 Task: Open Card Team Performance Review in Board Email A/B Testing to Workspace Full-stack Development and add a team member Softage.1@softage.net, a label Purple, a checklist Landing Page, an attachment from your onedrive, a color Purple and finally, add a card description 'Plan and execute company team-building conference with team-building exercises' and a comment 'Attention to detail is critical for this task, so let us make sure we do not miss anything important.'. Add a start date 'Jan 05, 1900' with a due date 'Jan 12, 1900'
Action: Mouse moved to (57, 362)
Screenshot: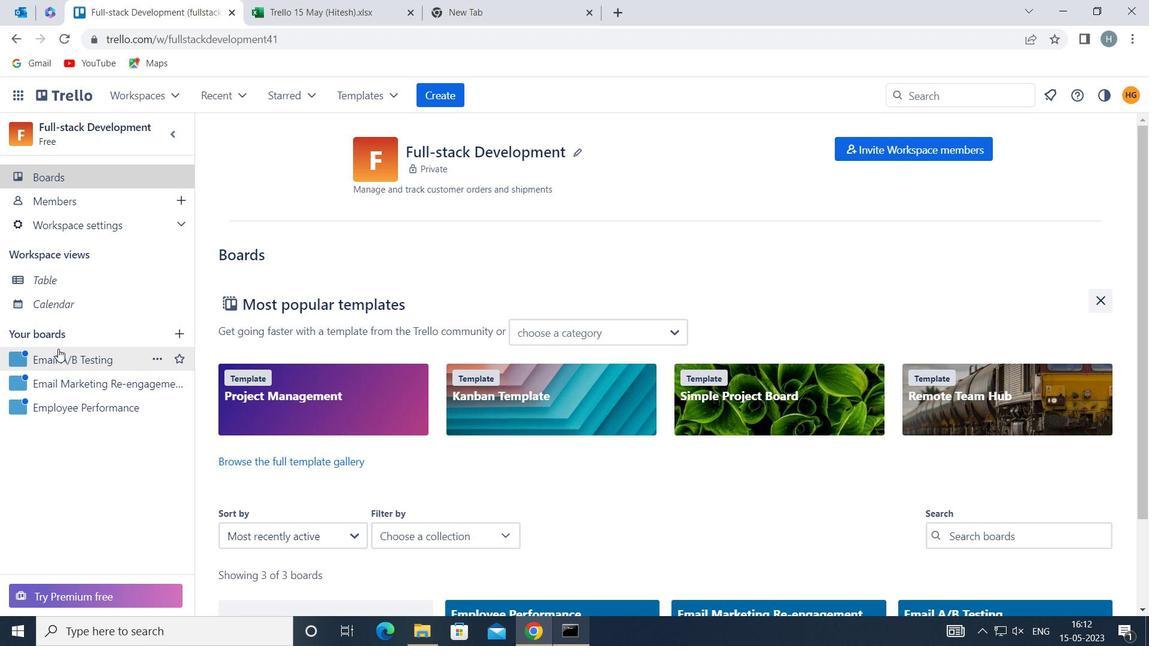 
Action: Mouse pressed left at (57, 362)
Screenshot: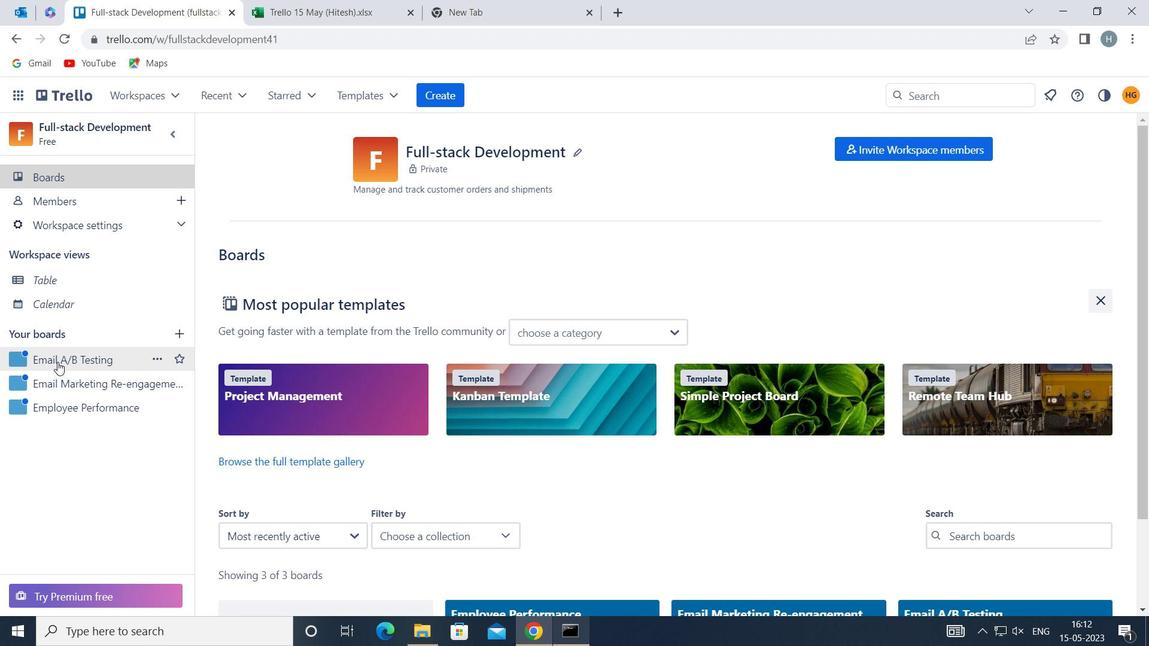 
Action: Mouse moved to (492, 214)
Screenshot: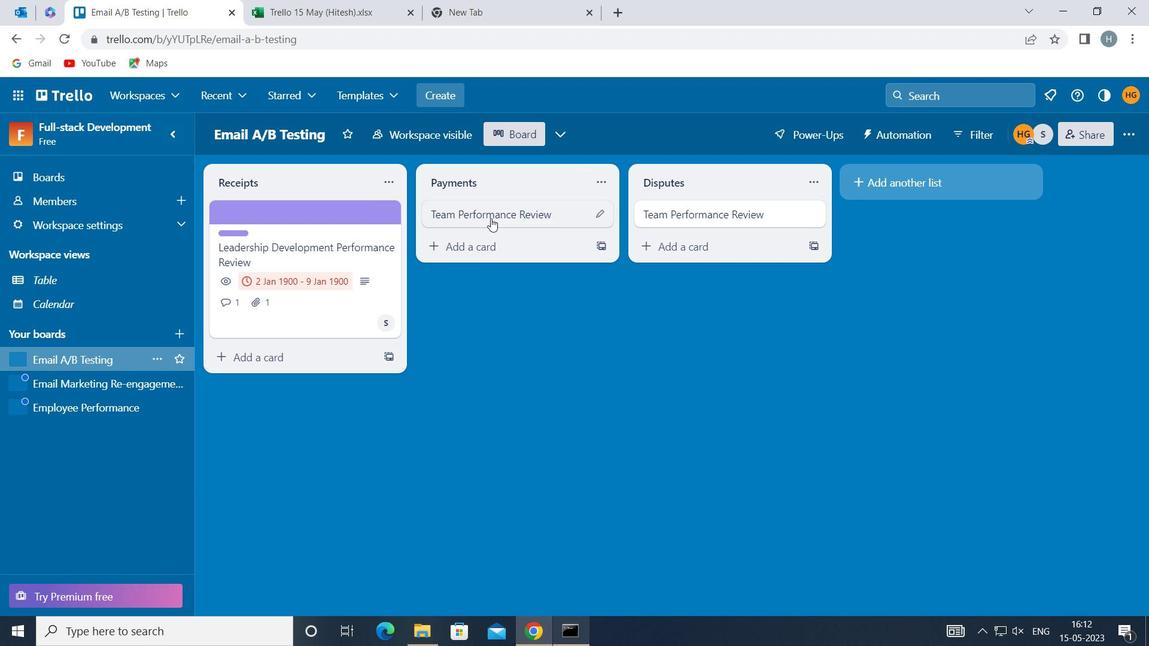 
Action: Mouse pressed left at (492, 214)
Screenshot: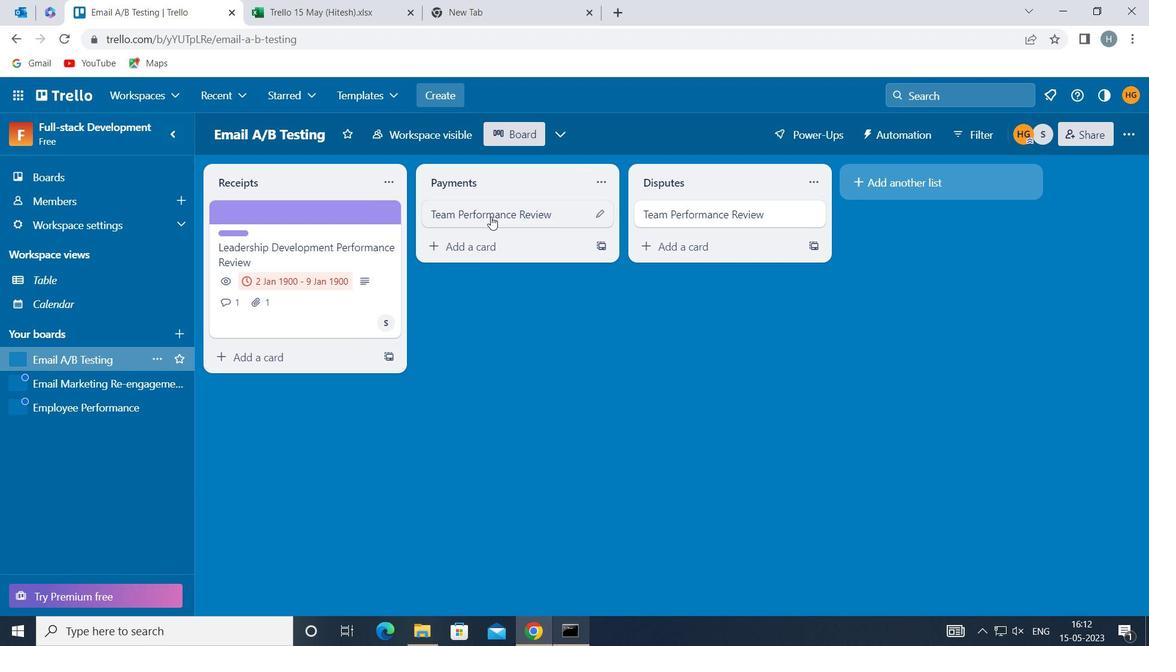 
Action: Mouse moved to (771, 269)
Screenshot: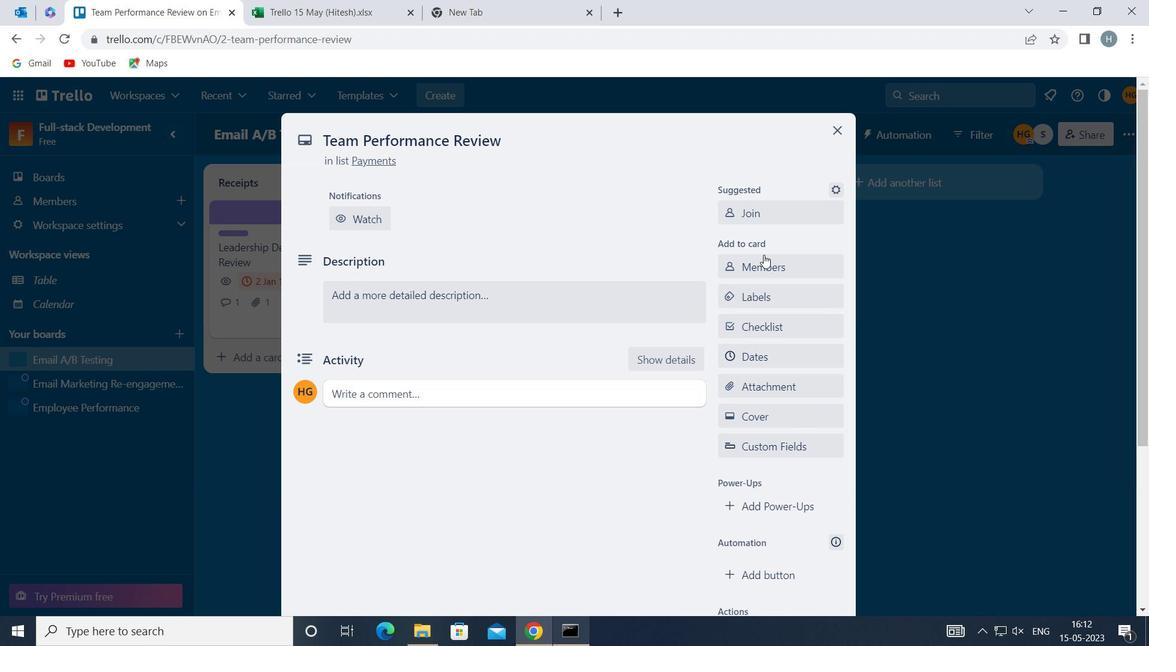 
Action: Mouse pressed left at (771, 269)
Screenshot: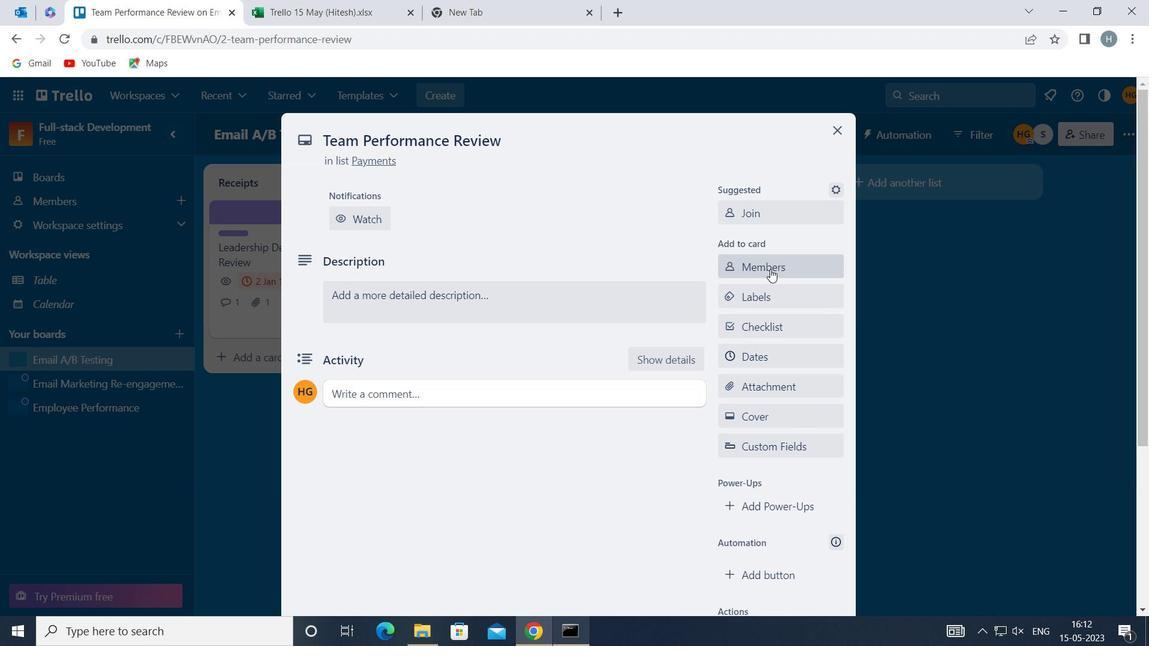 
Action: Mouse moved to (771, 270)
Screenshot: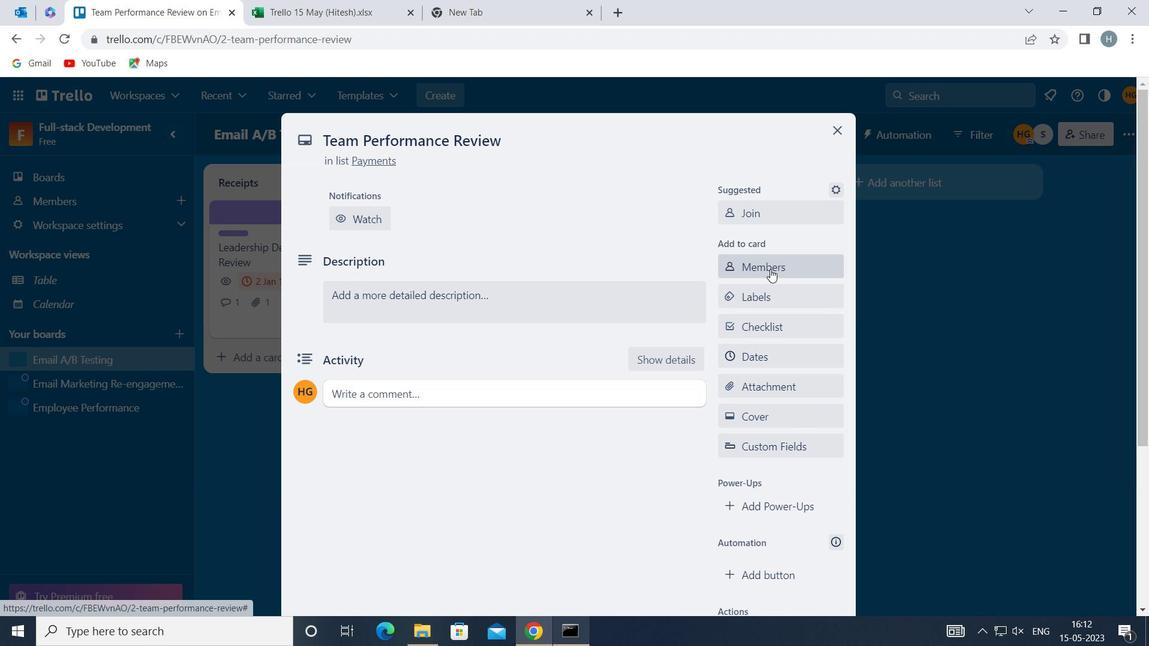 
Action: Key pressed softage
Screenshot: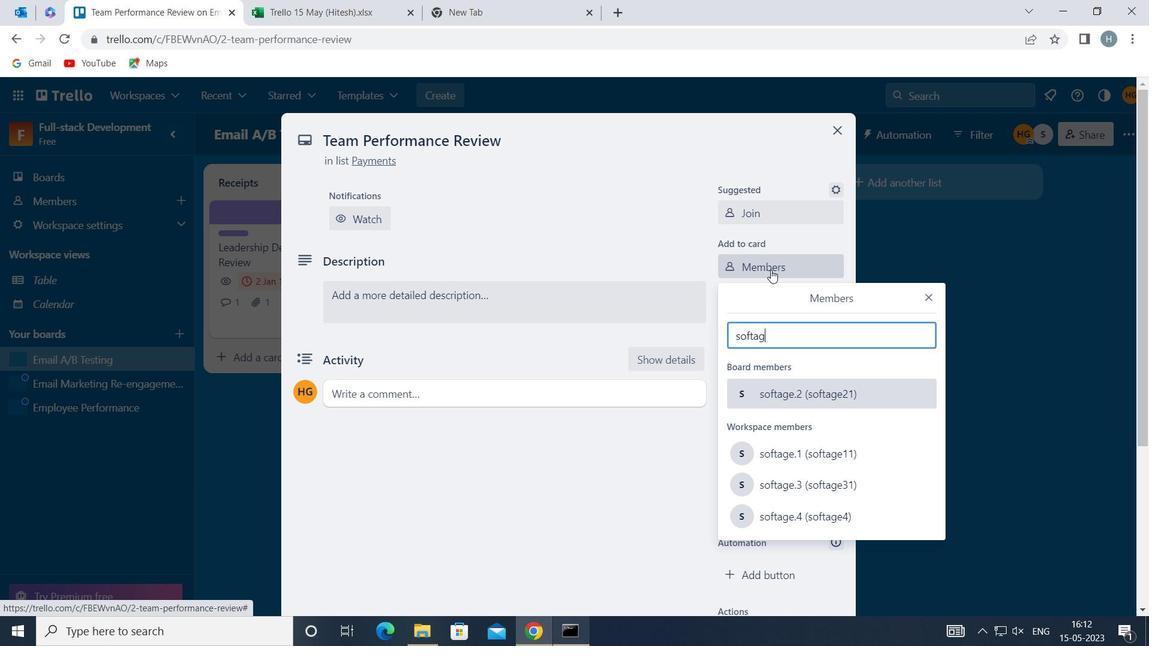 
Action: Mouse moved to (796, 449)
Screenshot: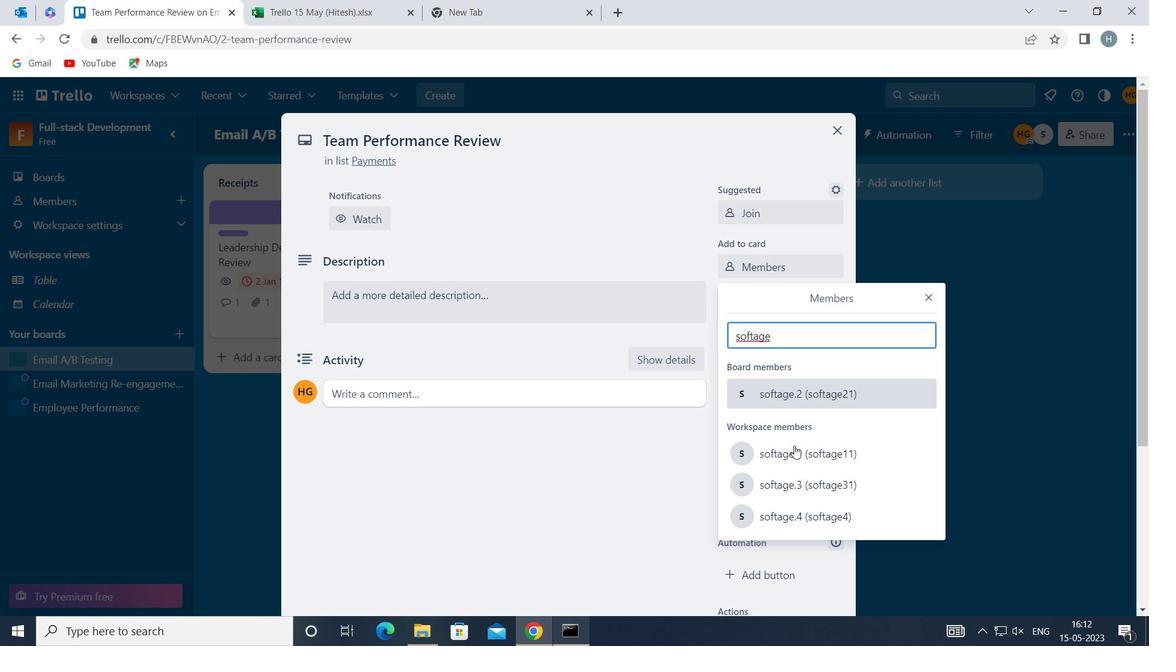 
Action: Mouse pressed left at (796, 449)
Screenshot: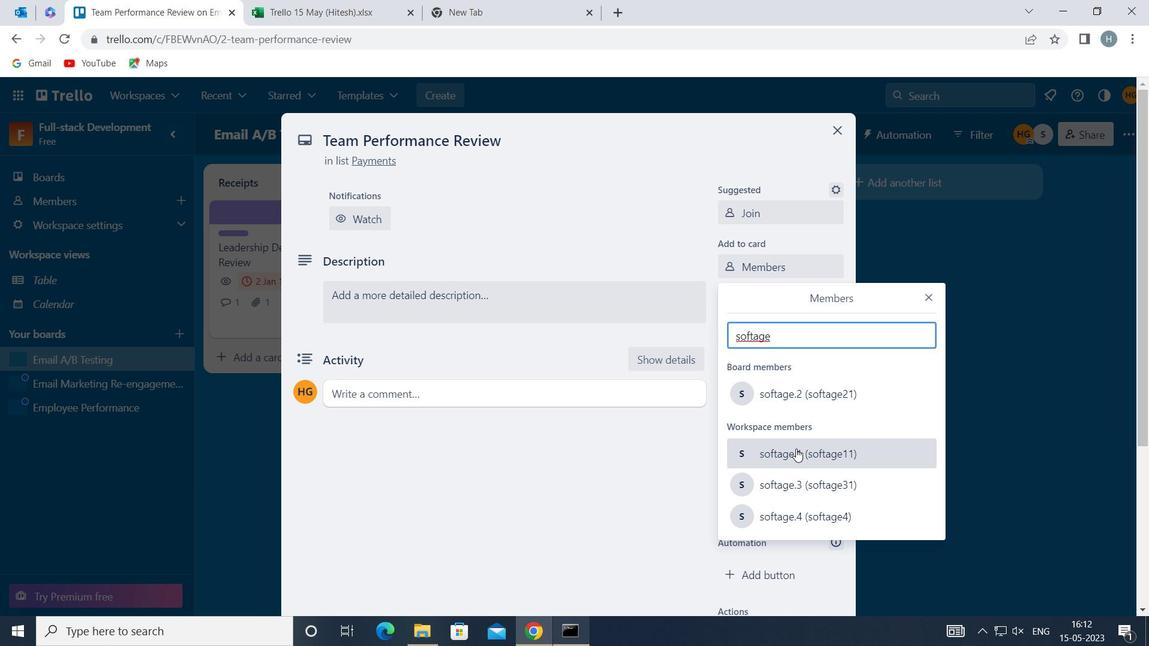 
Action: Mouse moved to (928, 295)
Screenshot: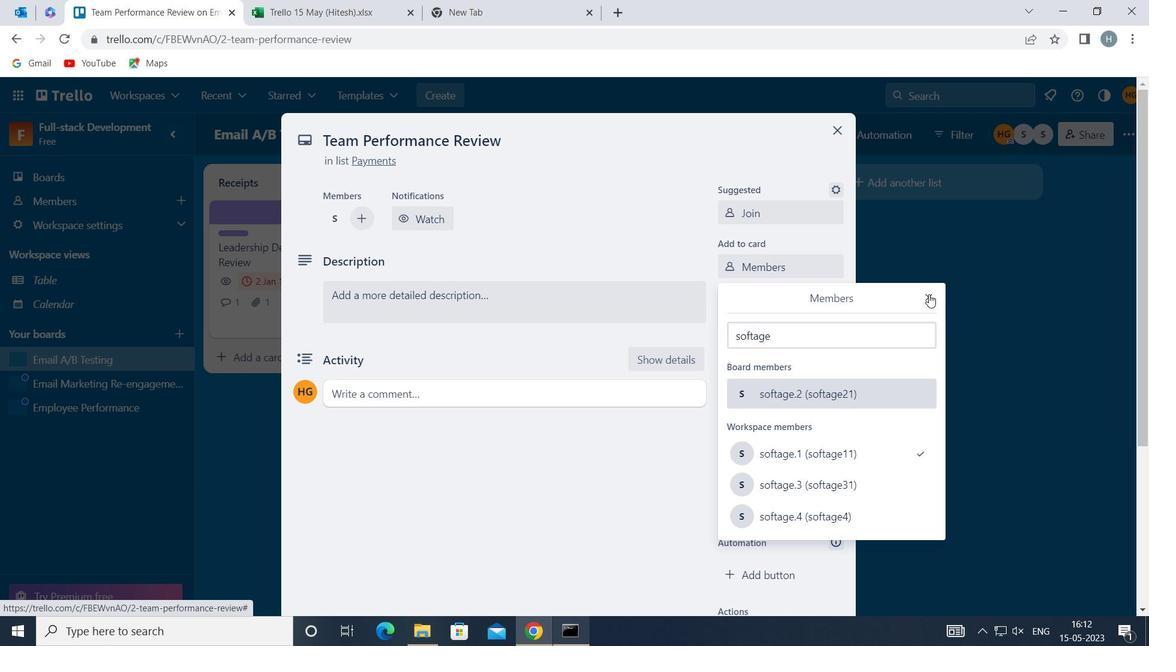 
Action: Mouse pressed left at (928, 295)
Screenshot: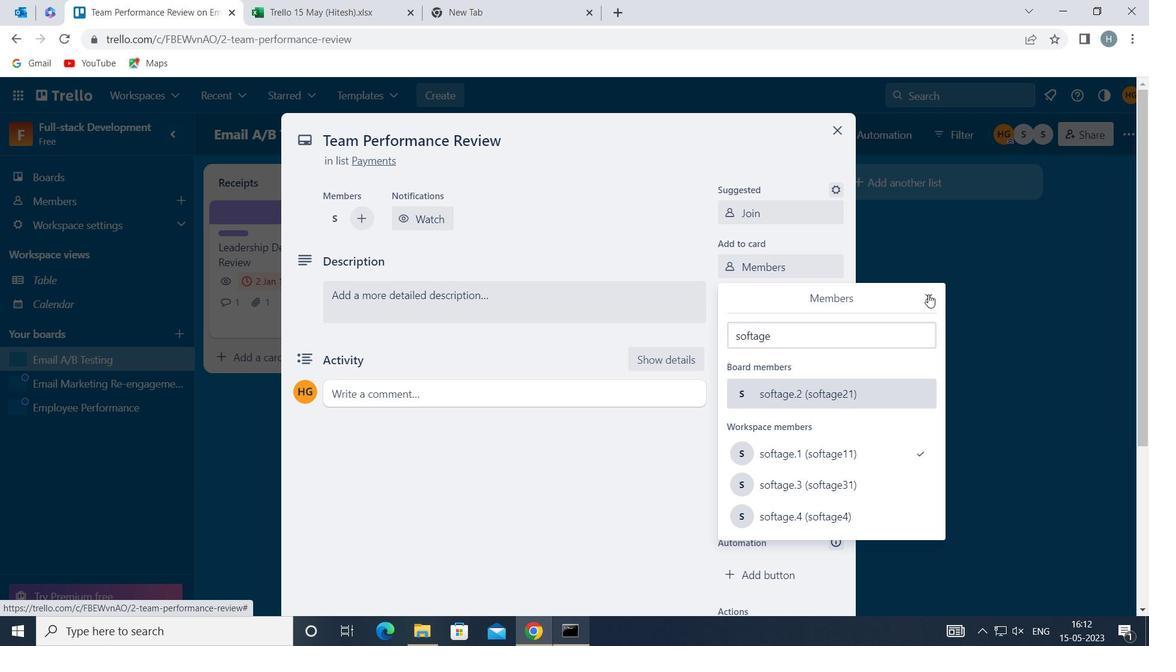 
Action: Mouse moved to (789, 290)
Screenshot: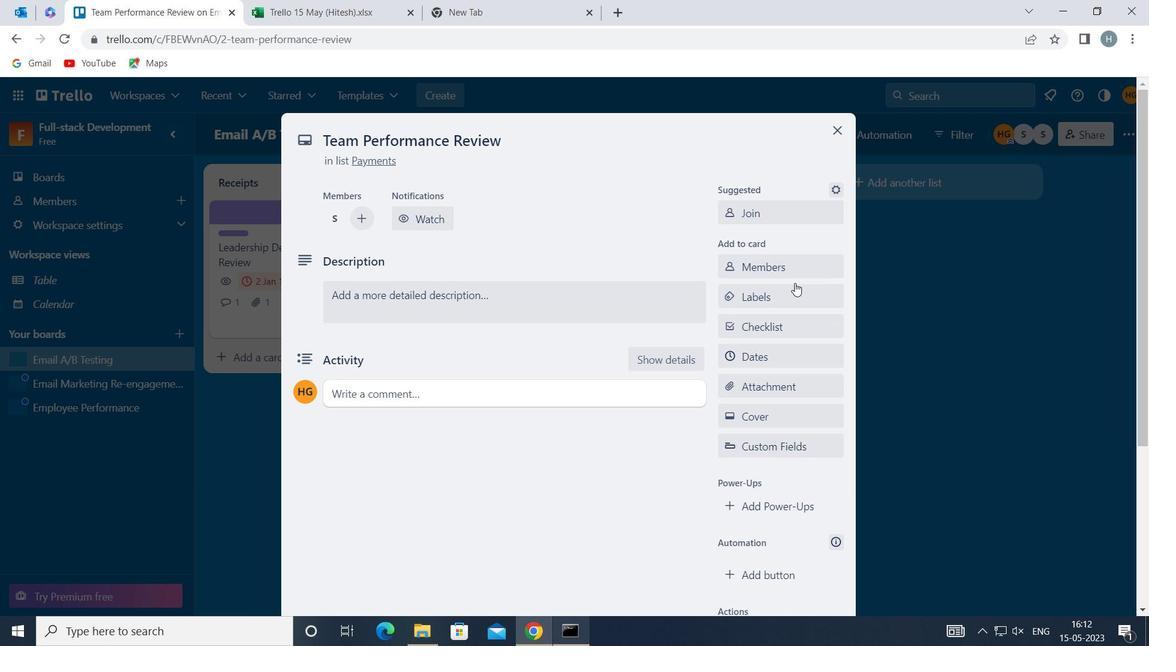 
Action: Mouse pressed left at (789, 290)
Screenshot: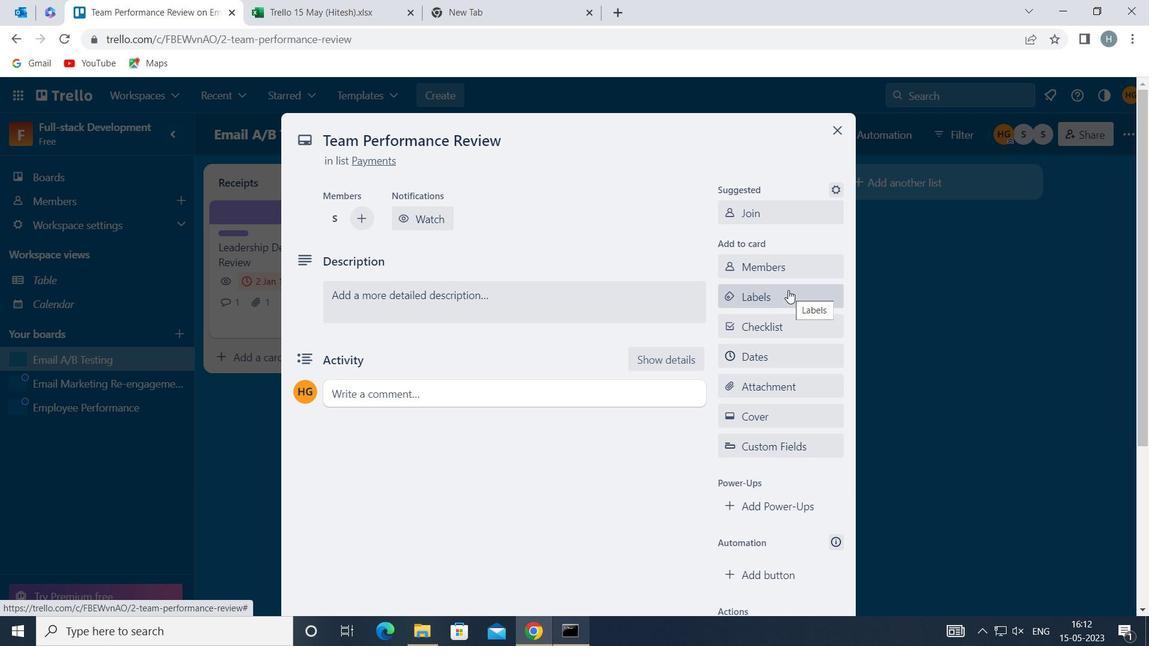 
Action: Mouse moved to (806, 321)
Screenshot: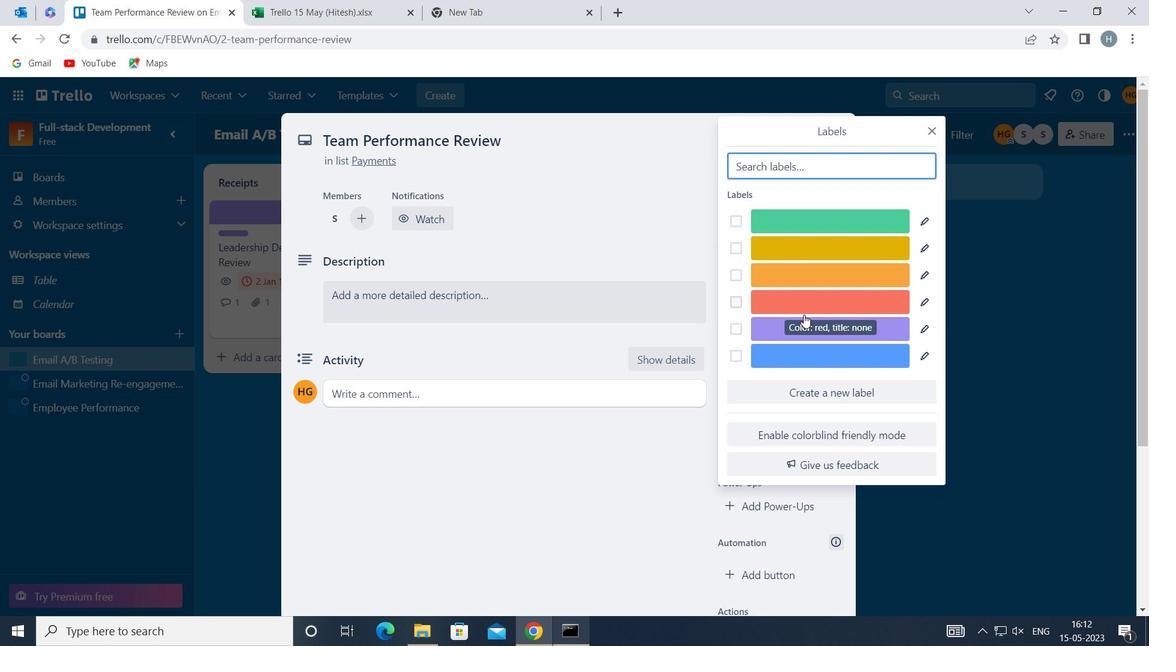 
Action: Mouse pressed left at (806, 321)
Screenshot: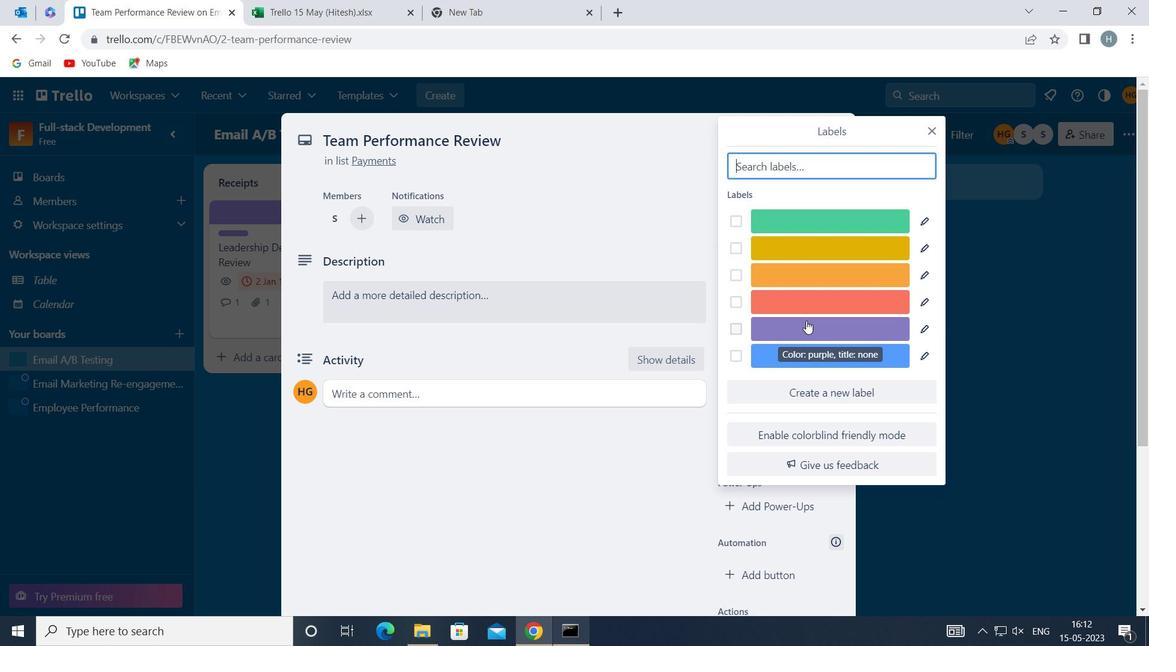 
Action: Mouse moved to (933, 129)
Screenshot: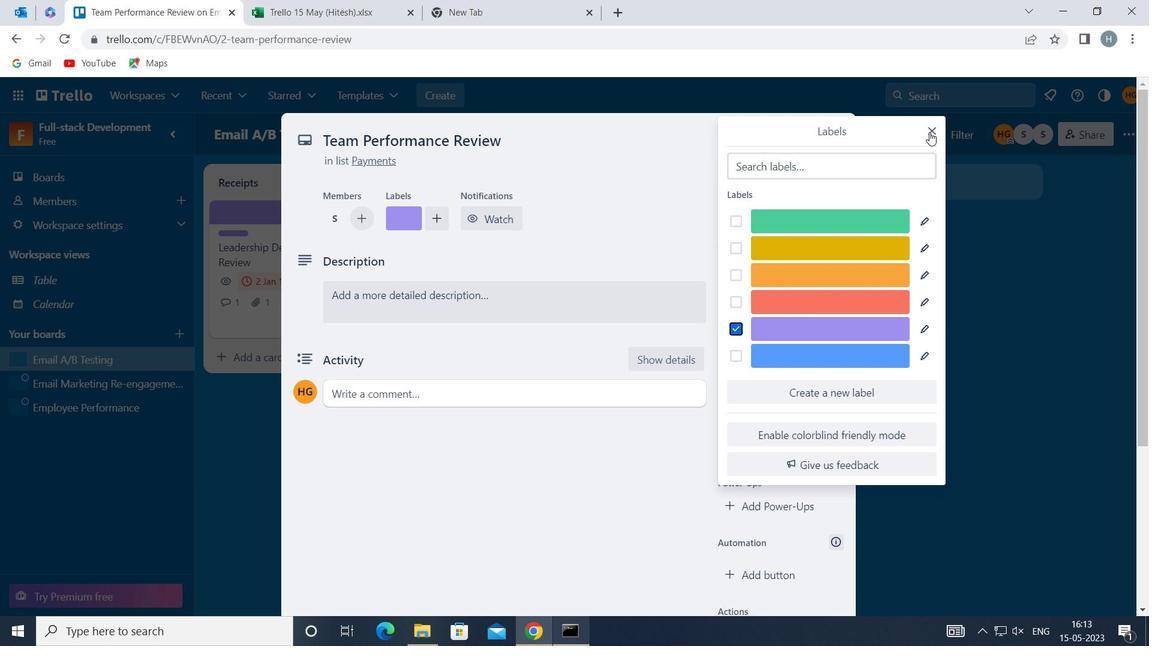 
Action: Mouse pressed left at (933, 129)
Screenshot: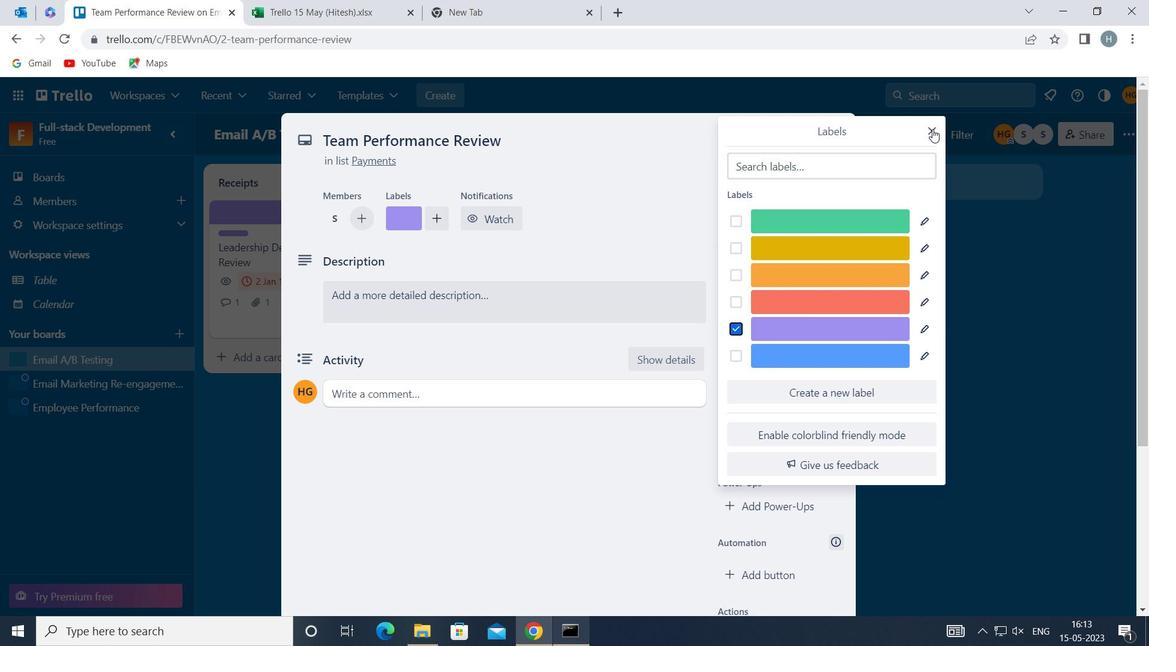 
Action: Mouse moved to (774, 323)
Screenshot: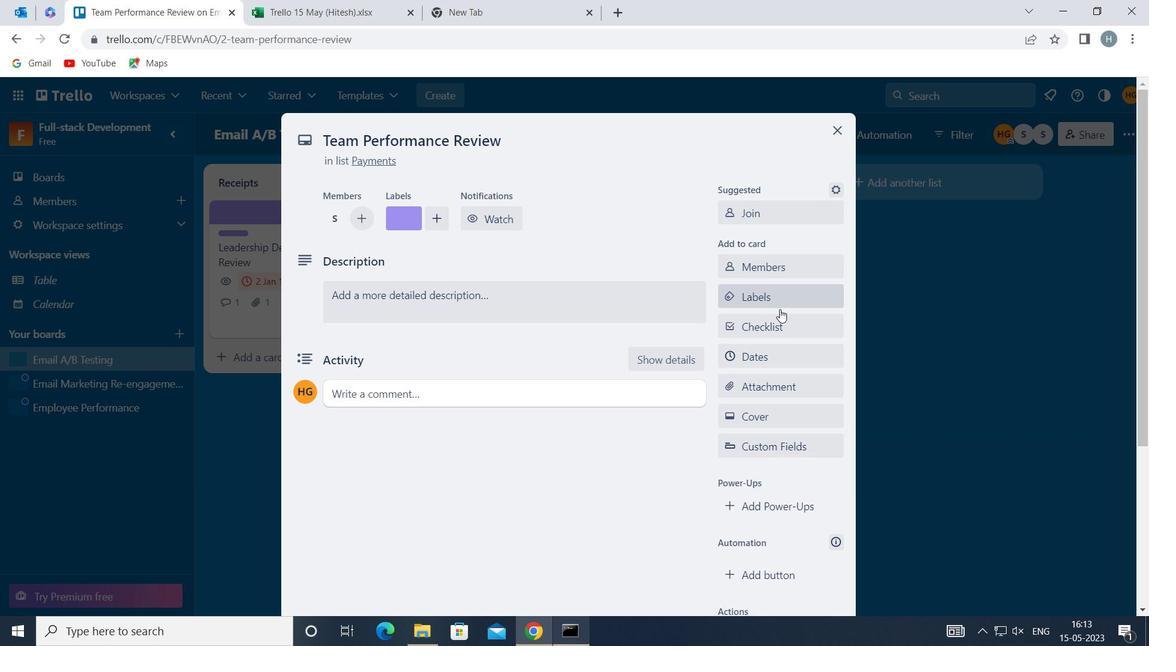 
Action: Mouse pressed left at (774, 323)
Screenshot: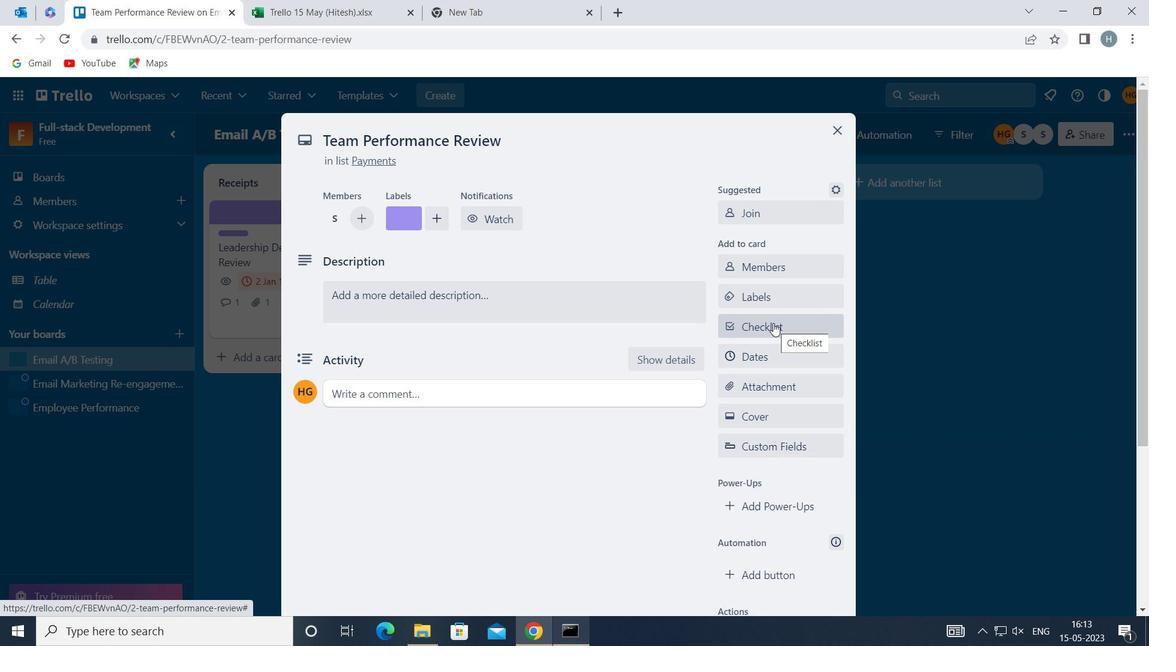 
Action: Mouse moved to (767, 325)
Screenshot: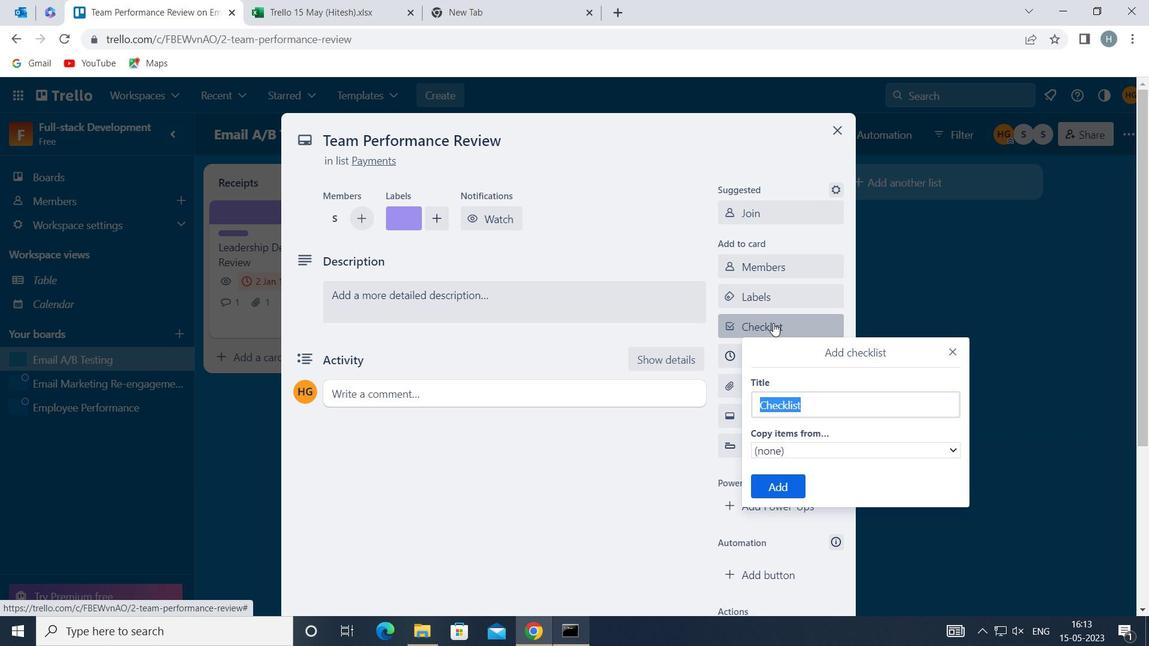 
Action: Key pressed <Key.shift>LANDING<Key.space><Key.shift_r>PAGE
Screenshot: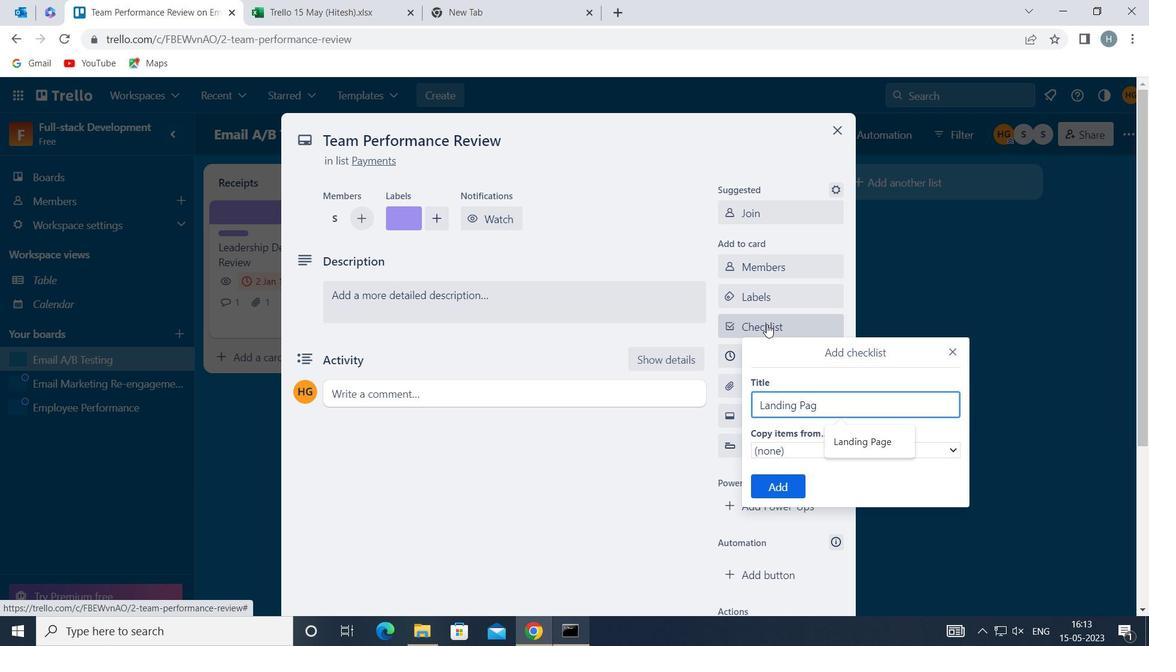 
Action: Mouse moved to (781, 485)
Screenshot: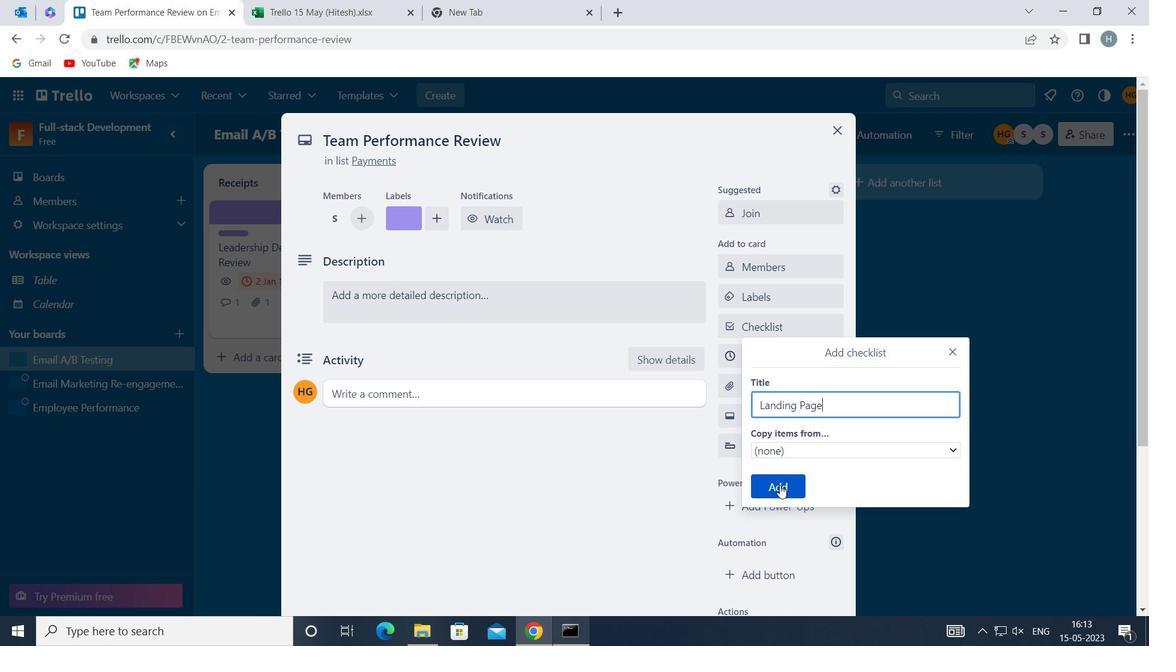 
Action: Mouse pressed left at (781, 485)
Screenshot: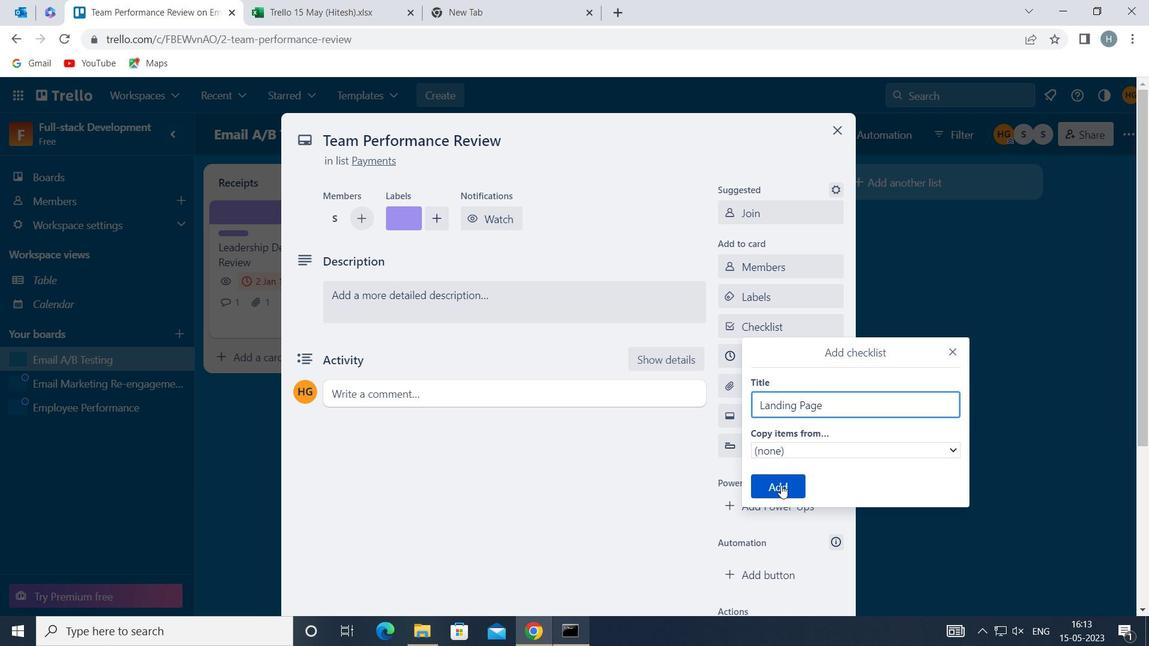 
Action: Mouse moved to (810, 386)
Screenshot: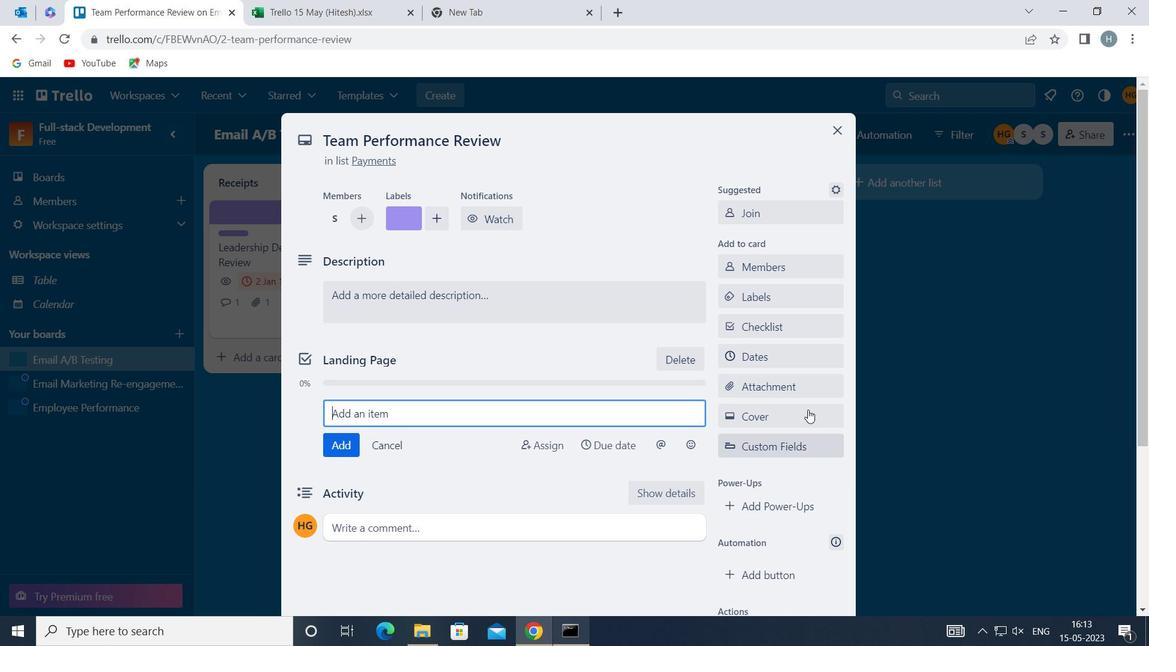 
Action: Mouse pressed left at (810, 386)
Screenshot: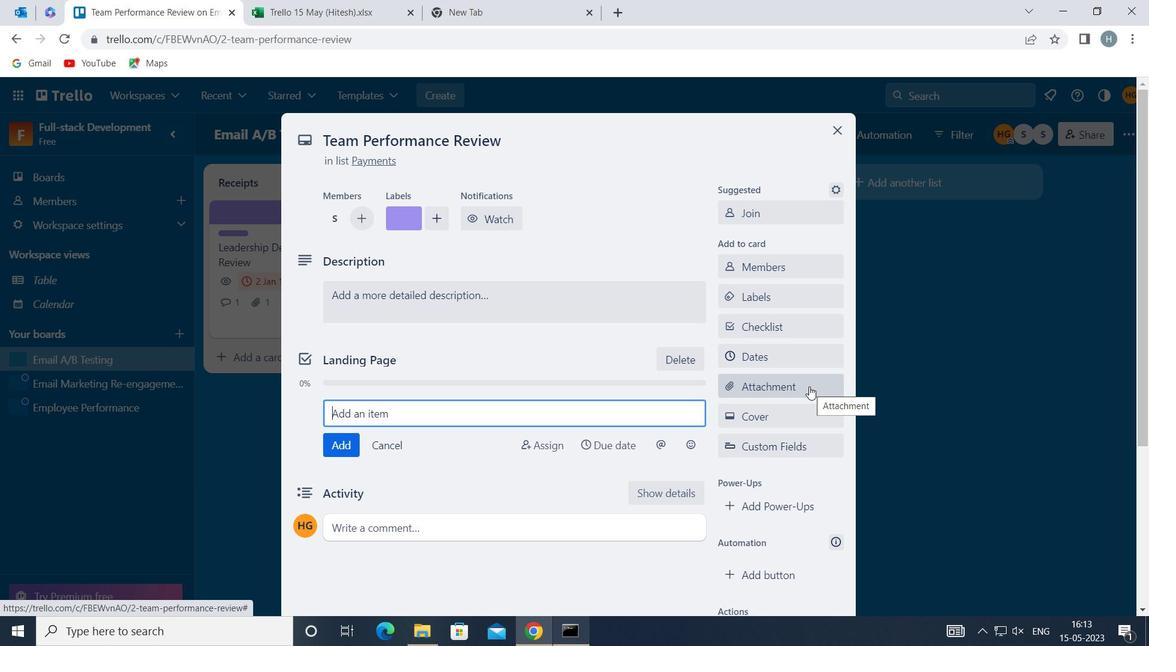 
Action: Mouse moved to (824, 287)
Screenshot: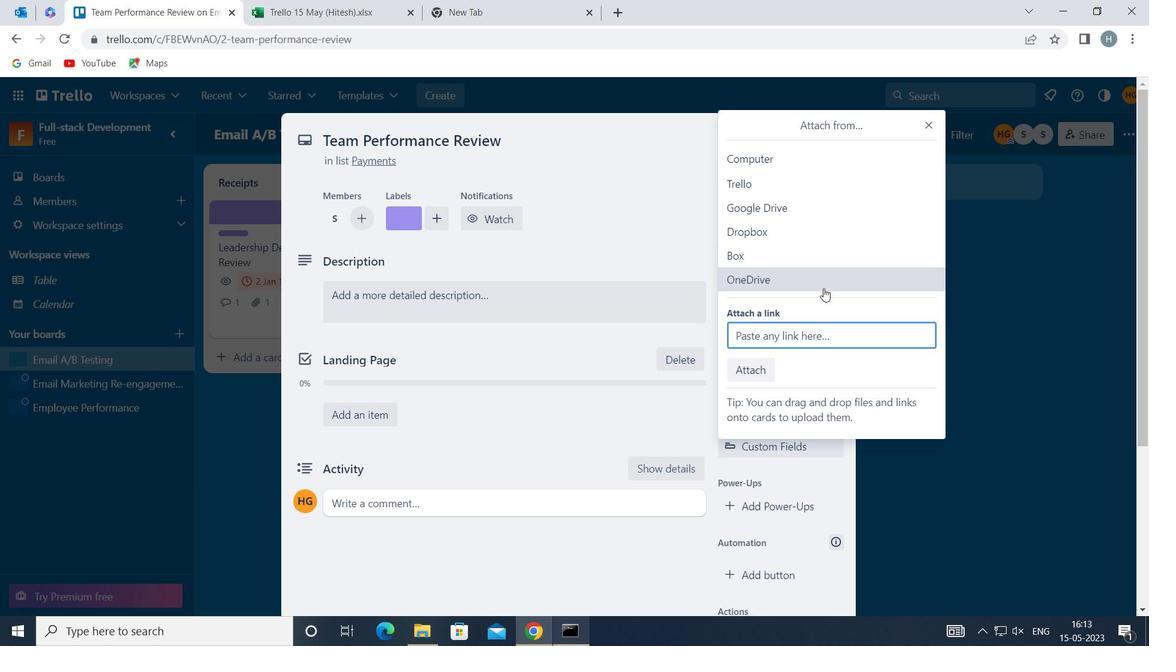 
Action: Mouse pressed left at (824, 287)
Screenshot: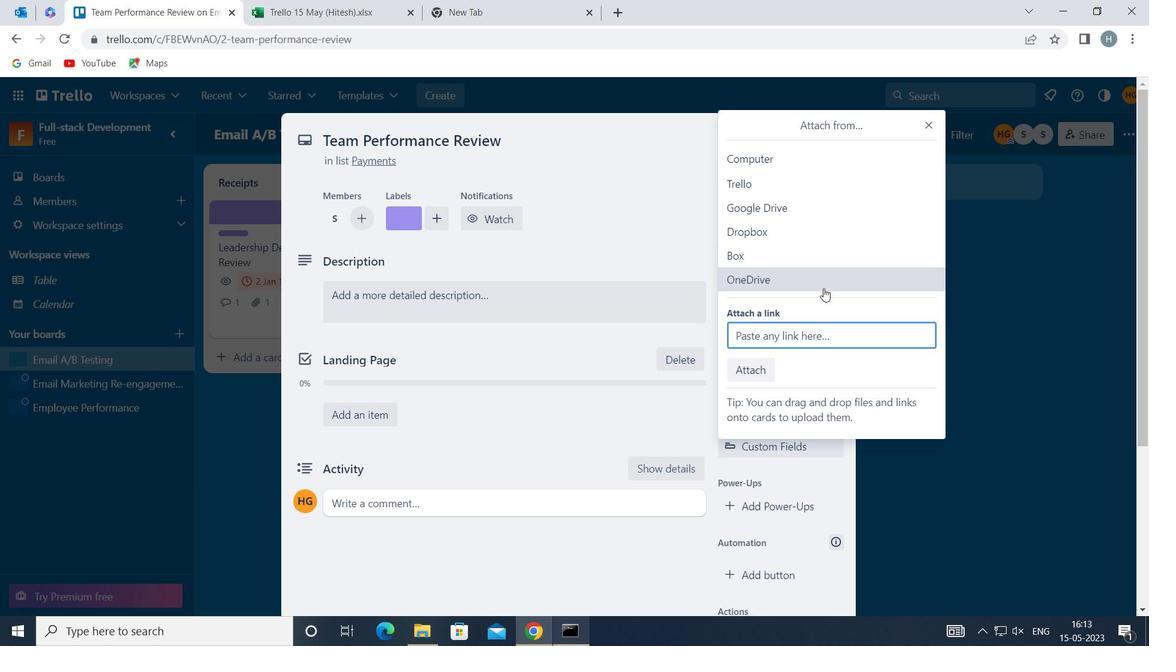 
Action: Mouse moved to (613, 204)
Screenshot: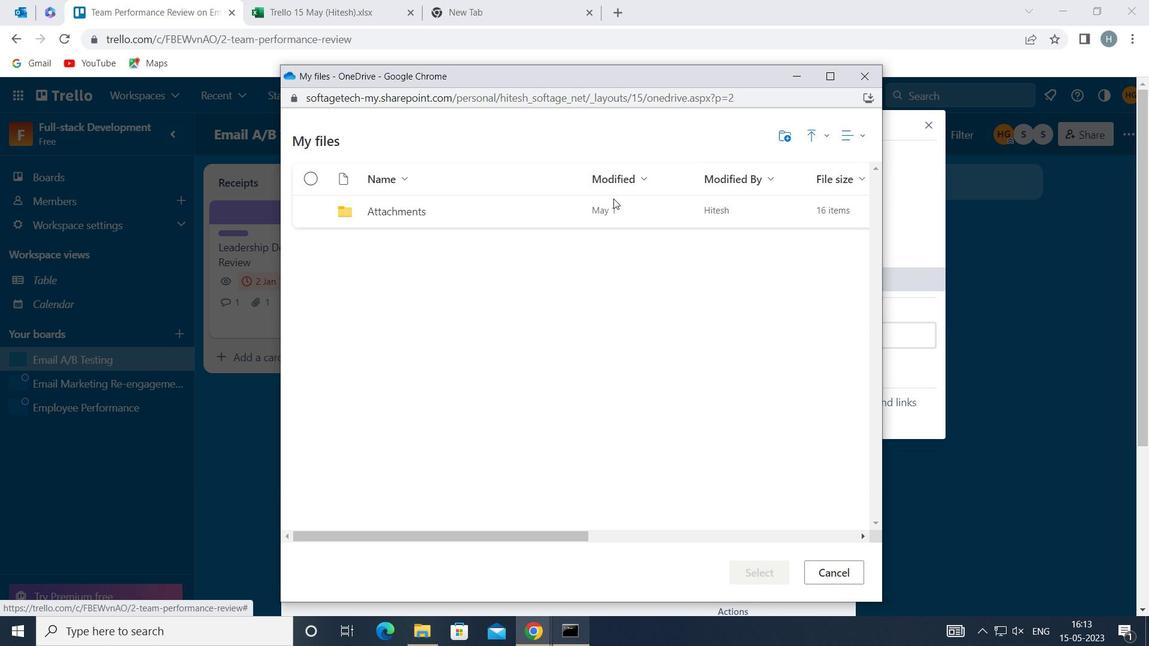 
Action: Mouse pressed left at (613, 204)
Screenshot: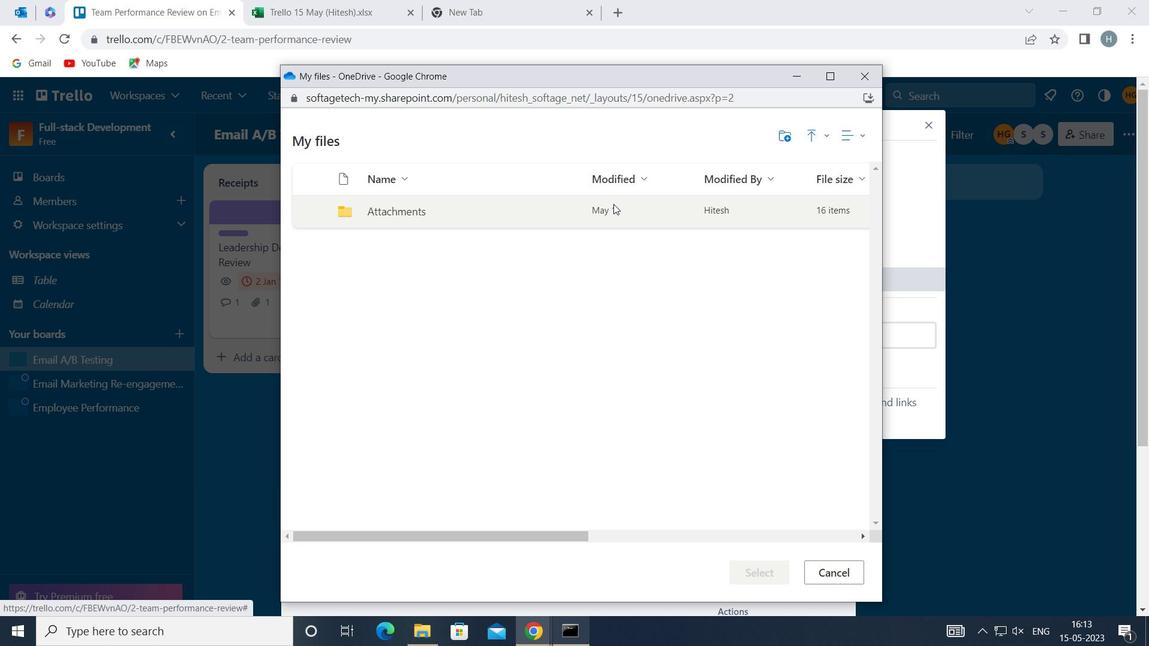 
Action: Mouse pressed left at (613, 204)
Screenshot: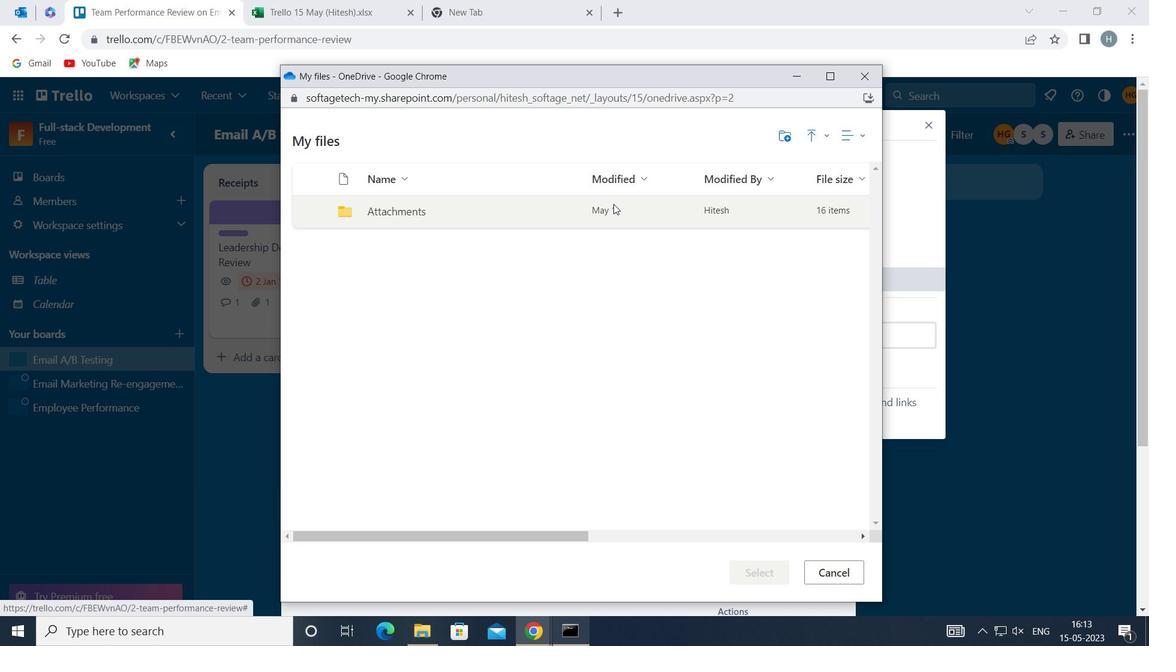 
Action: Mouse moved to (615, 250)
Screenshot: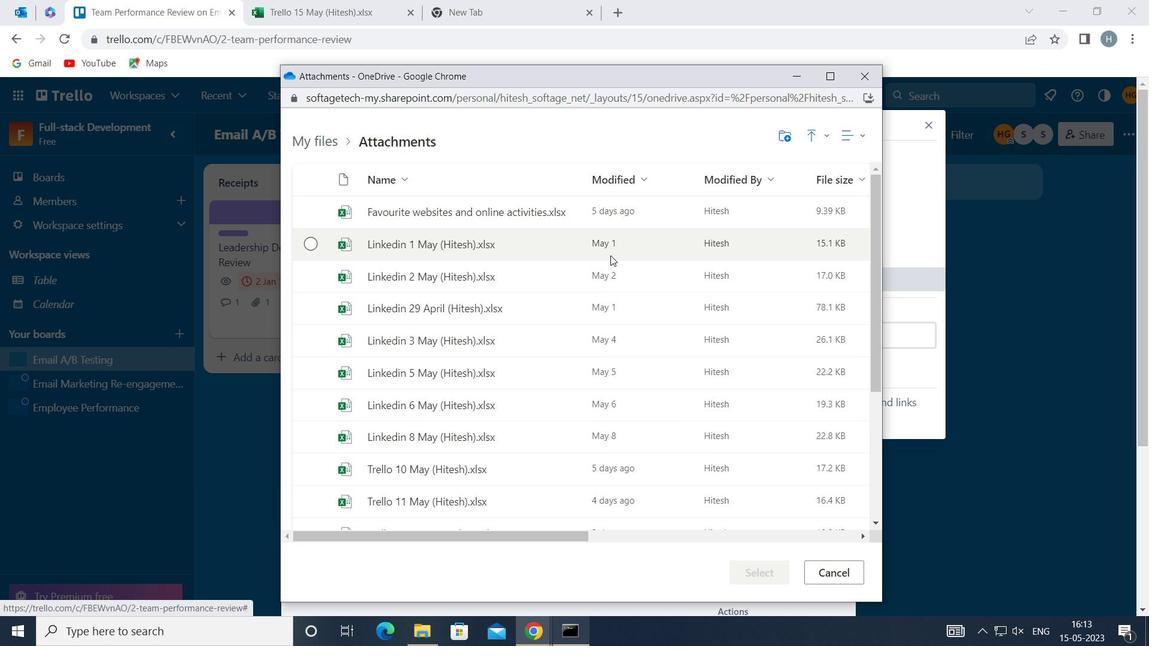 
Action: Mouse pressed left at (615, 250)
Screenshot: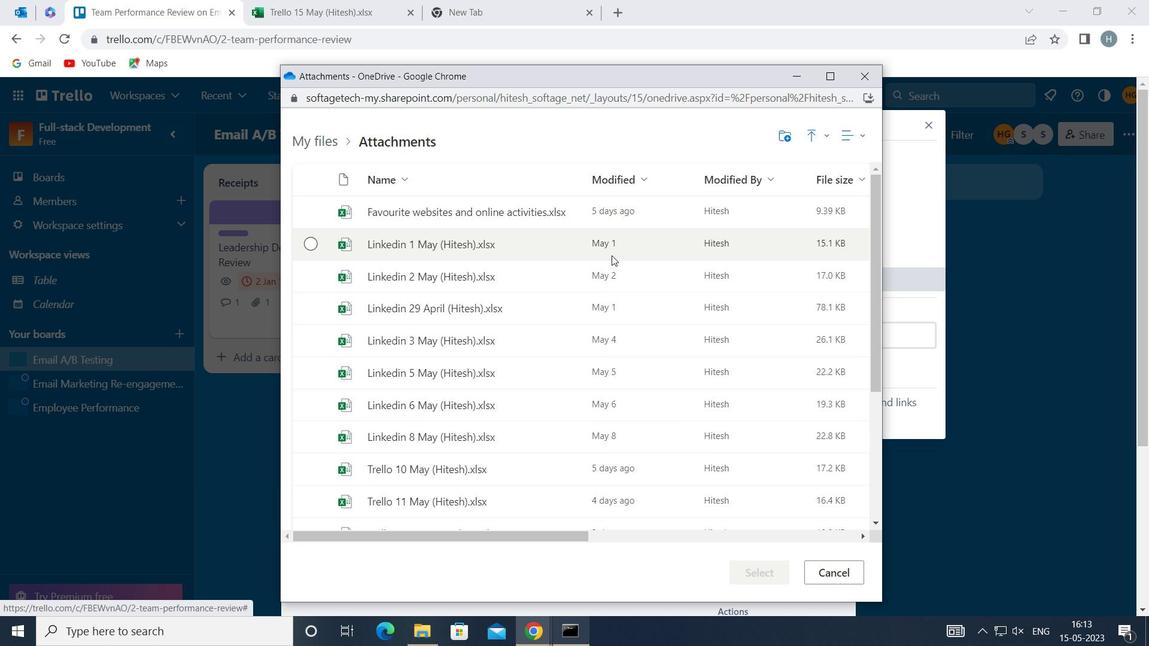 
Action: Mouse moved to (767, 575)
Screenshot: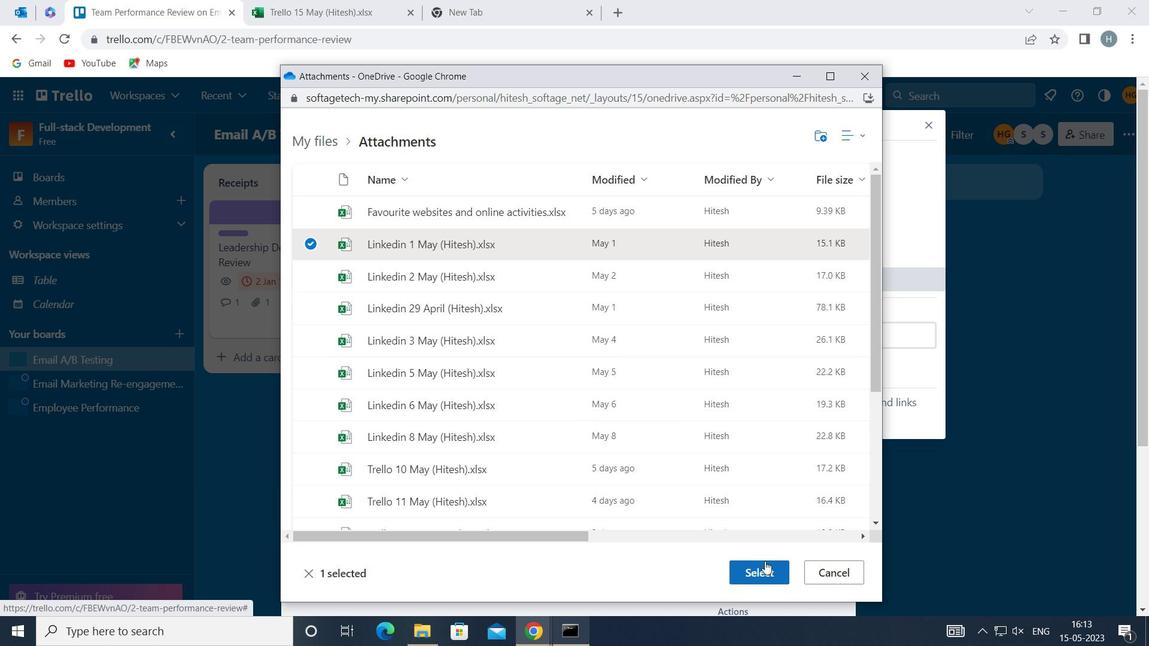 
Action: Mouse pressed left at (767, 575)
Screenshot: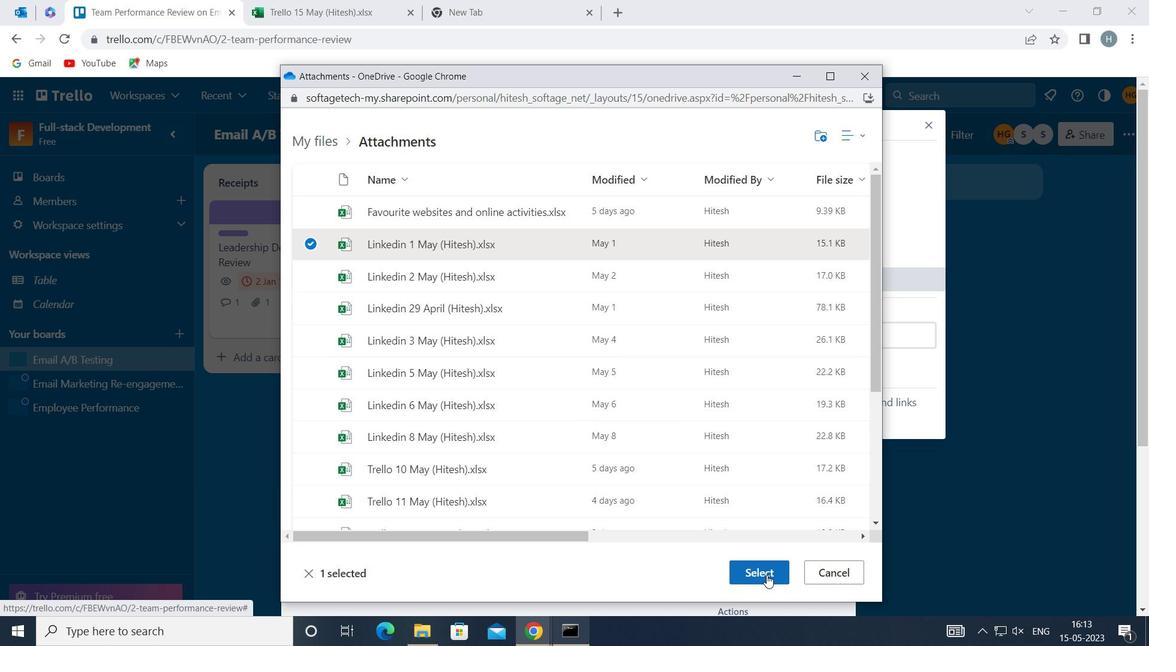 
Action: Mouse moved to (780, 414)
Screenshot: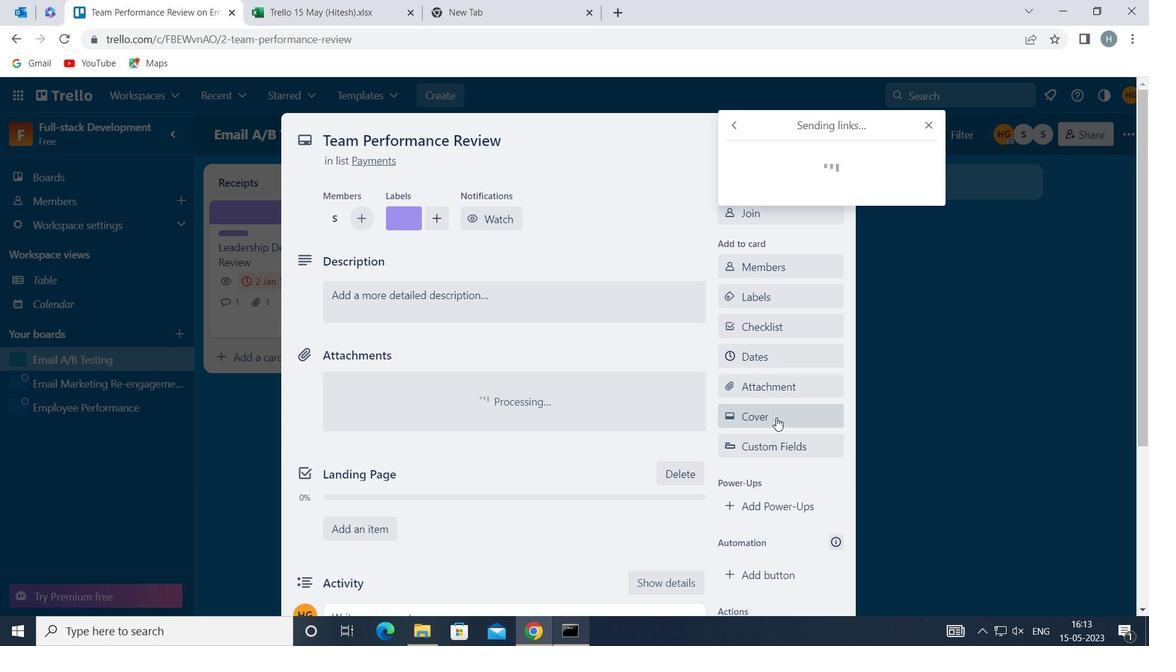 
Action: Mouse pressed left at (780, 414)
Screenshot: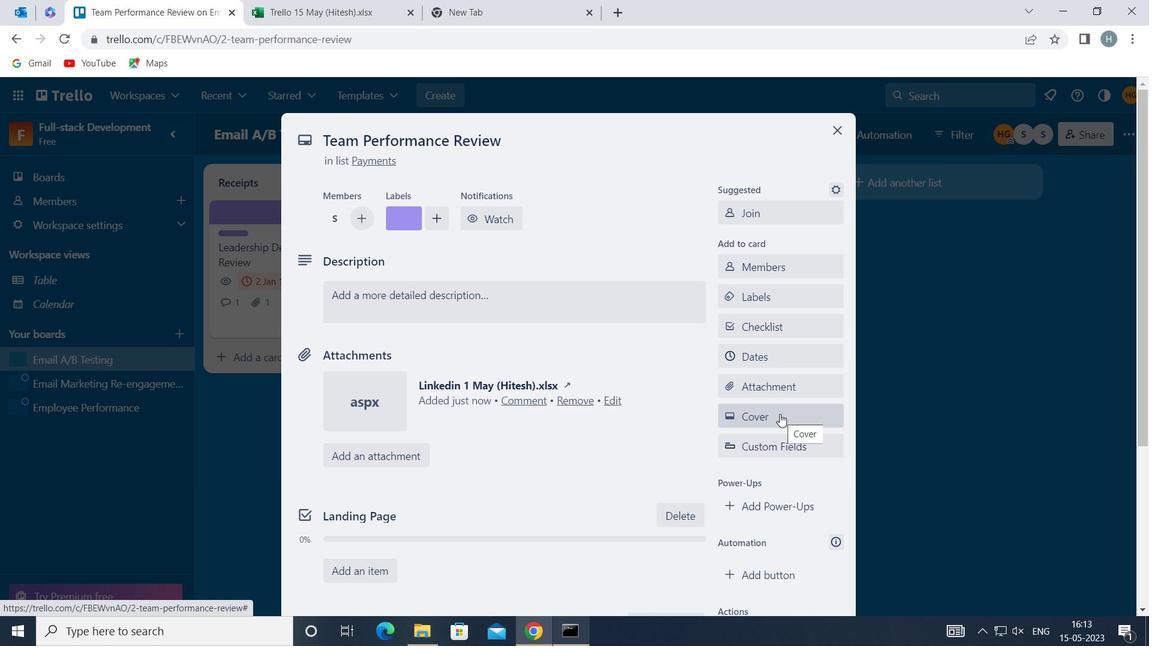 
Action: Mouse moved to (918, 319)
Screenshot: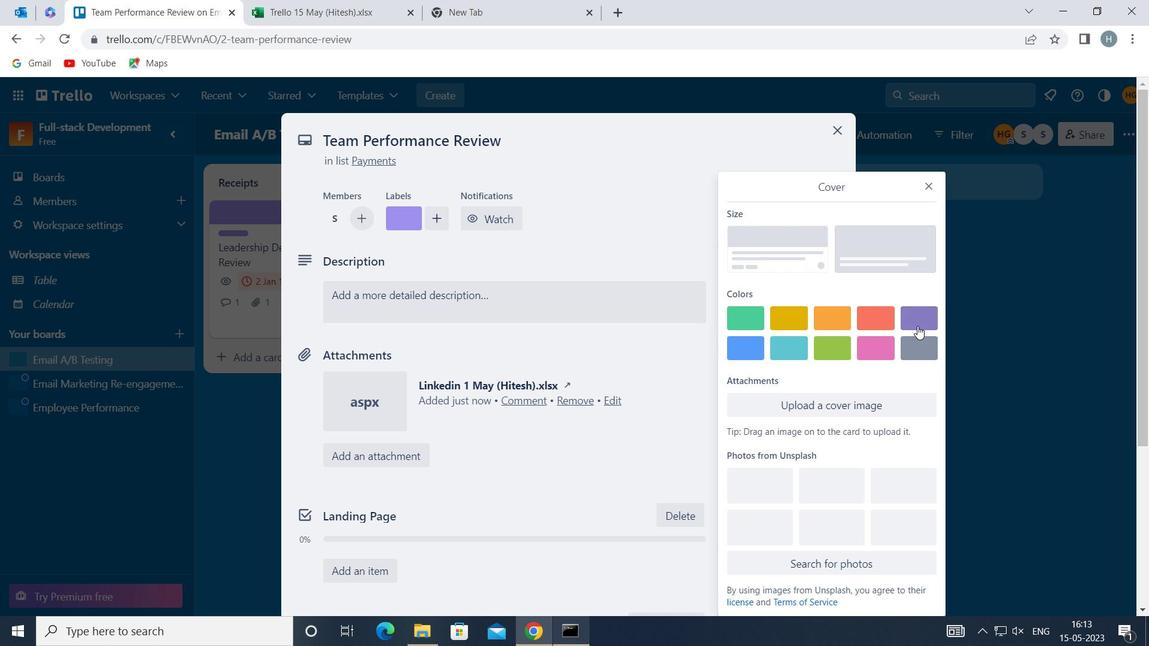 
Action: Mouse pressed left at (918, 319)
Screenshot: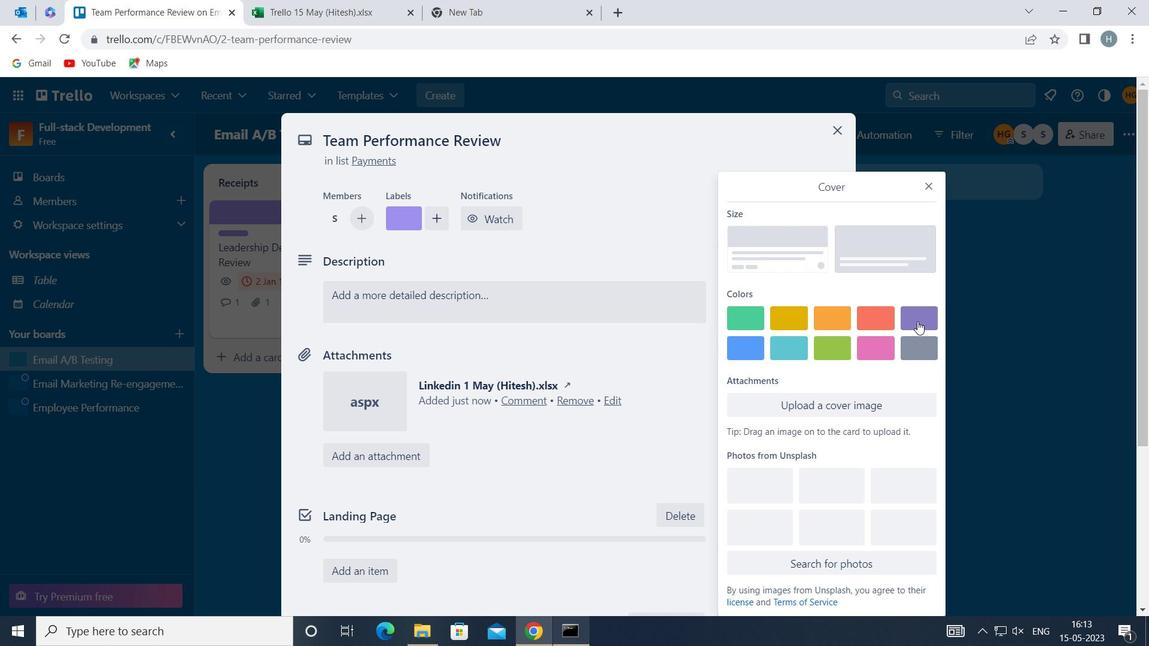 
Action: Mouse moved to (929, 156)
Screenshot: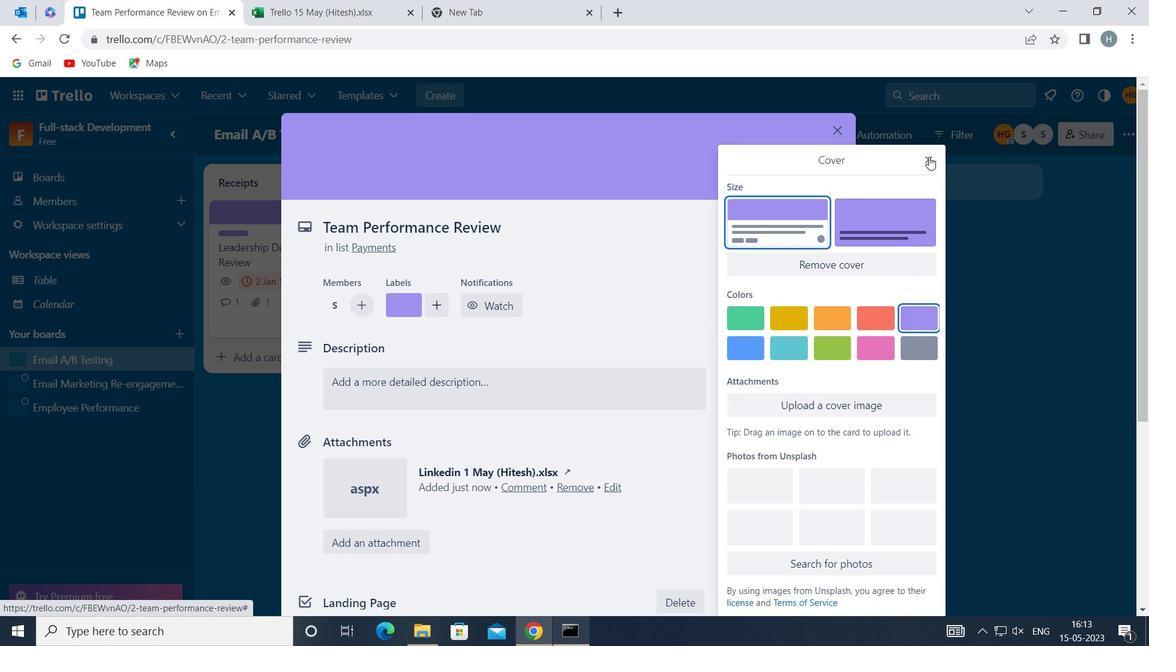 
Action: Mouse pressed left at (929, 156)
Screenshot: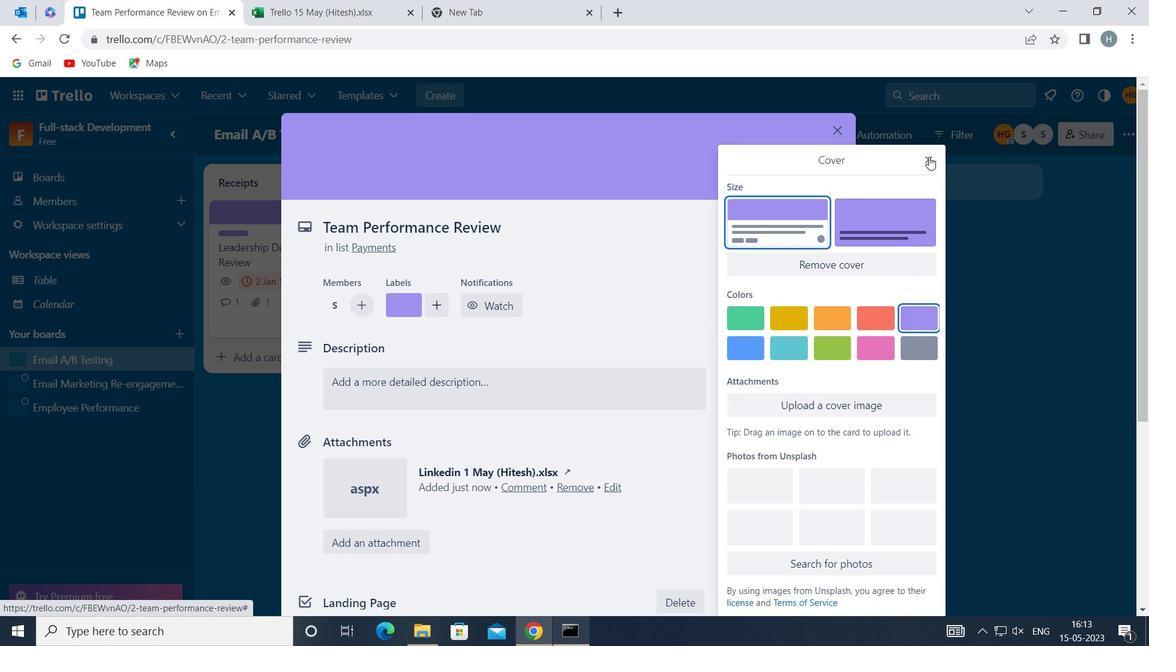
Action: Mouse moved to (542, 383)
Screenshot: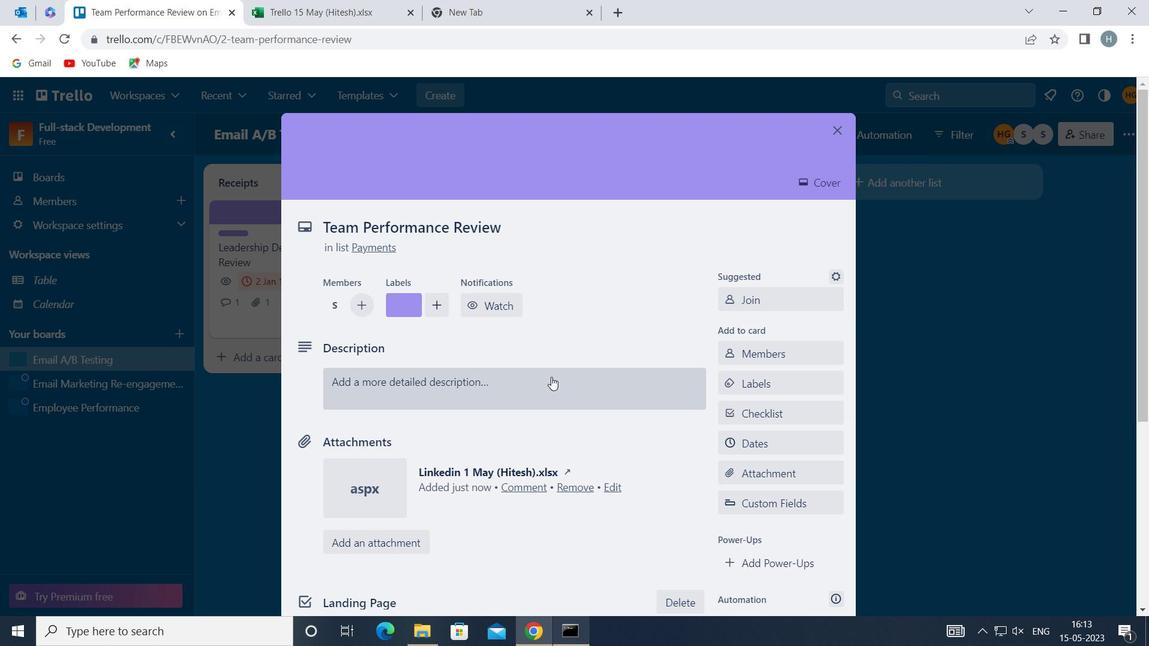 
Action: Mouse pressed left at (542, 383)
Screenshot: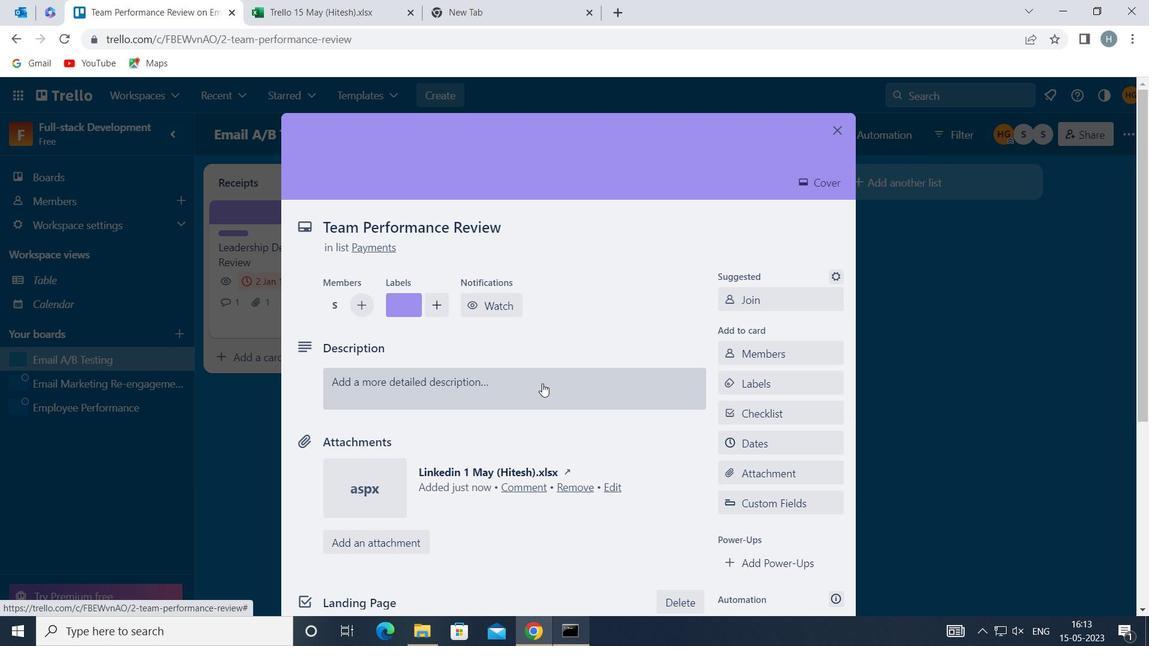 
Action: Key pressed <Key.shift>PLAN<Key.space>AND<Key.space>EXECUTE<Key.space>COMPANY<Key.space>TEAM-BUILDING<Key.space>CONFERENCE<Key.space>WITH<Key.space>TEAM-BUILDING<Key.space>EXERCISES
Screenshot: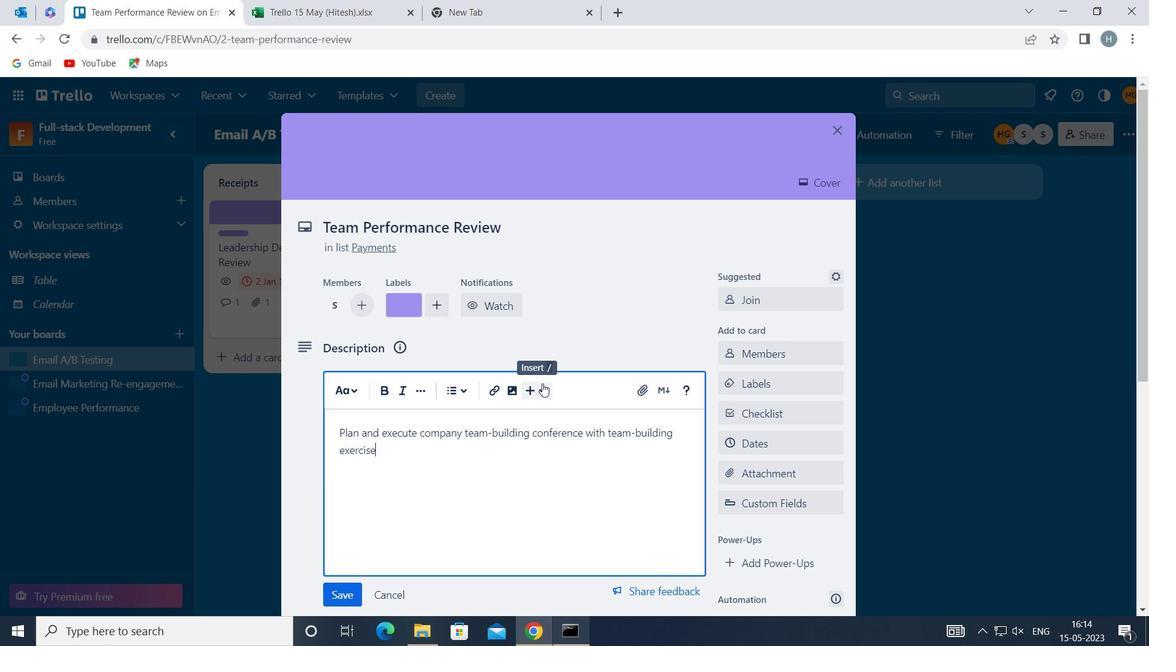 
Action: Mouse moved to (342, 597)
Screenshot: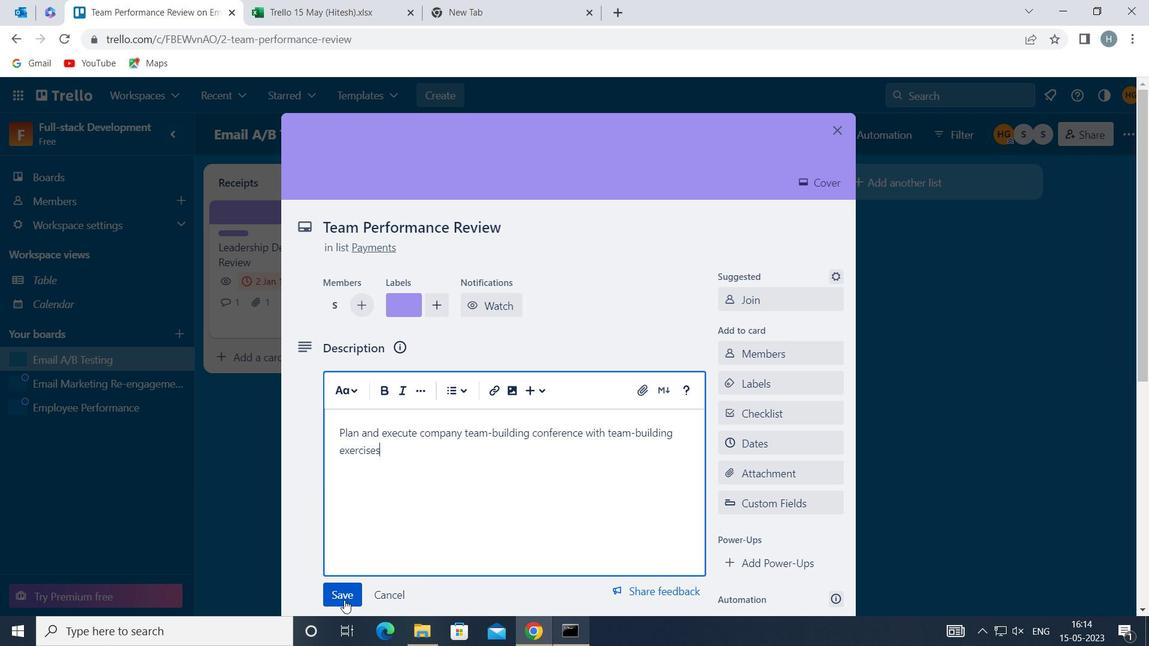 
Action: Mouse pressed left at (342, 597)
Screenshot: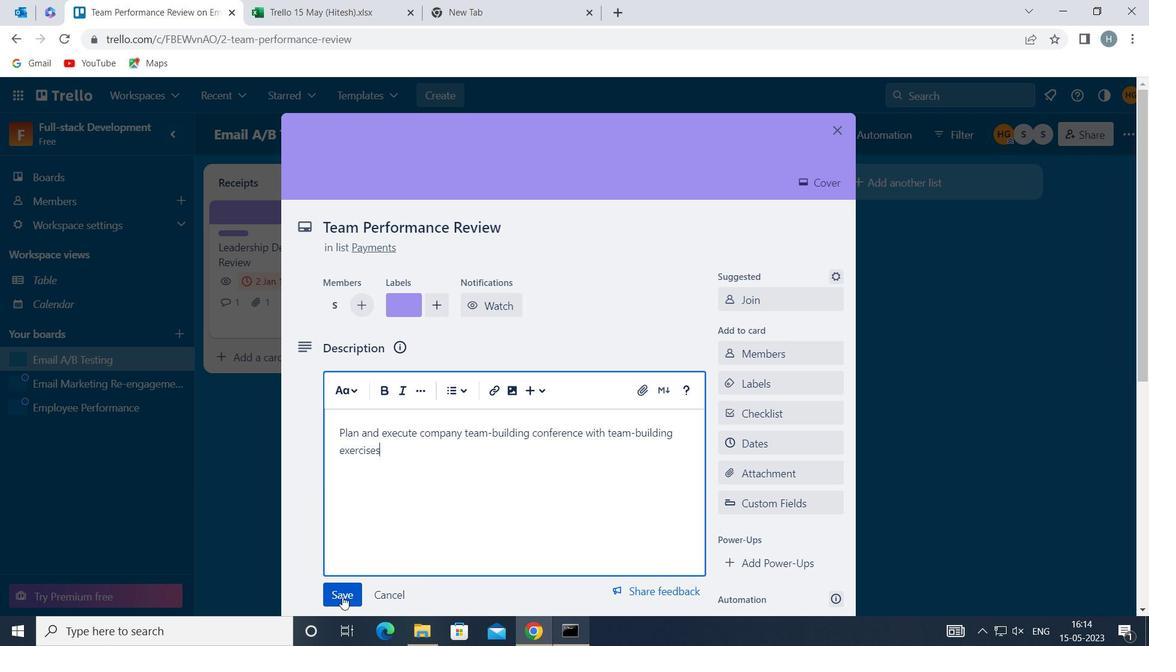 
Action: Mouse moved to (434, 481)
Screenshot: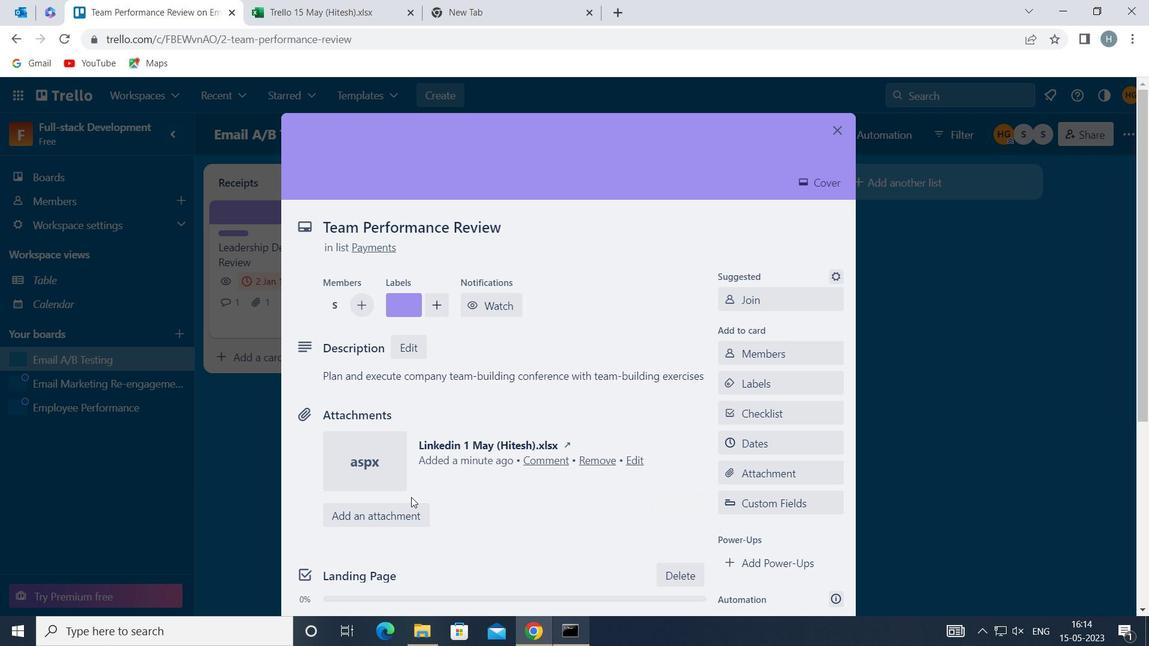 
Action: Mouse scrolled (434, 480) with delta (0, 0)
Screenshot: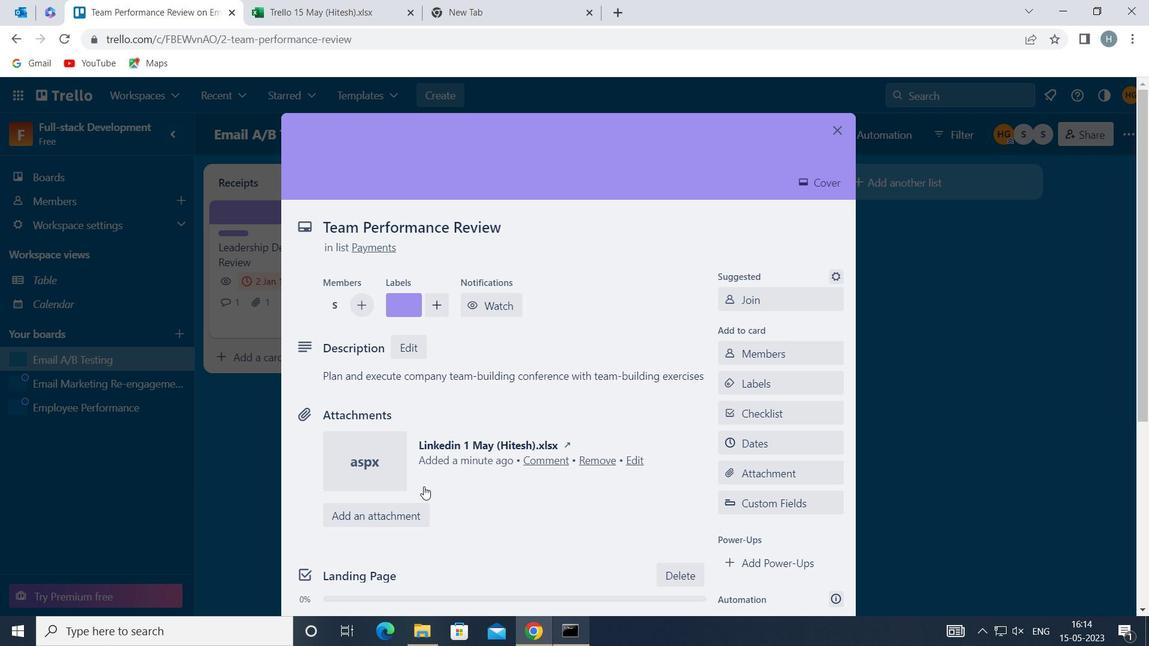 
Action: Mouse scrolled (434, 480) with delta (0, 0)
Screenshot: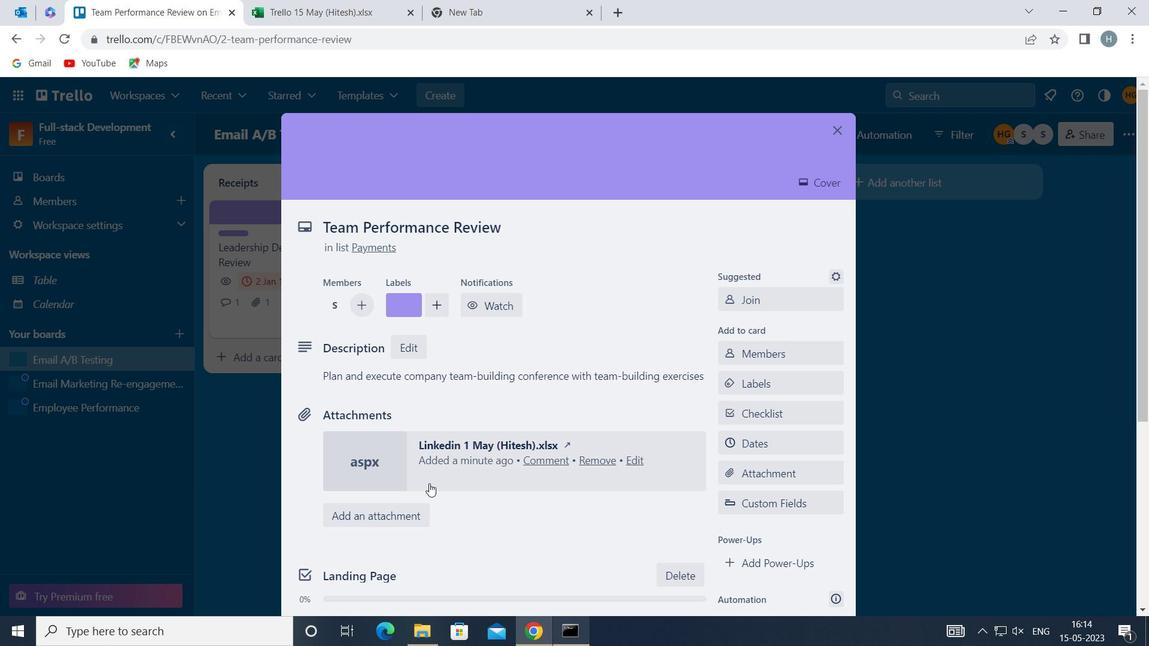 
Action: Mouse moved to (436, 481)
Screenshot: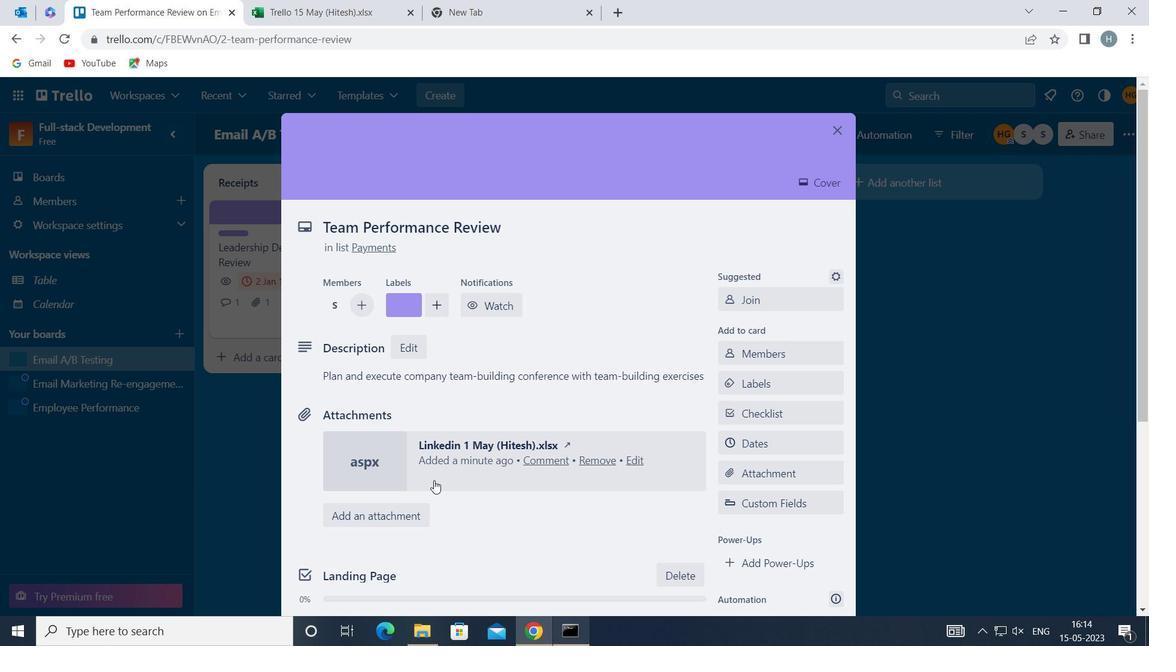 
Action: Mouse scrolled (436, 480) with delta (0, 0)
Screenshot: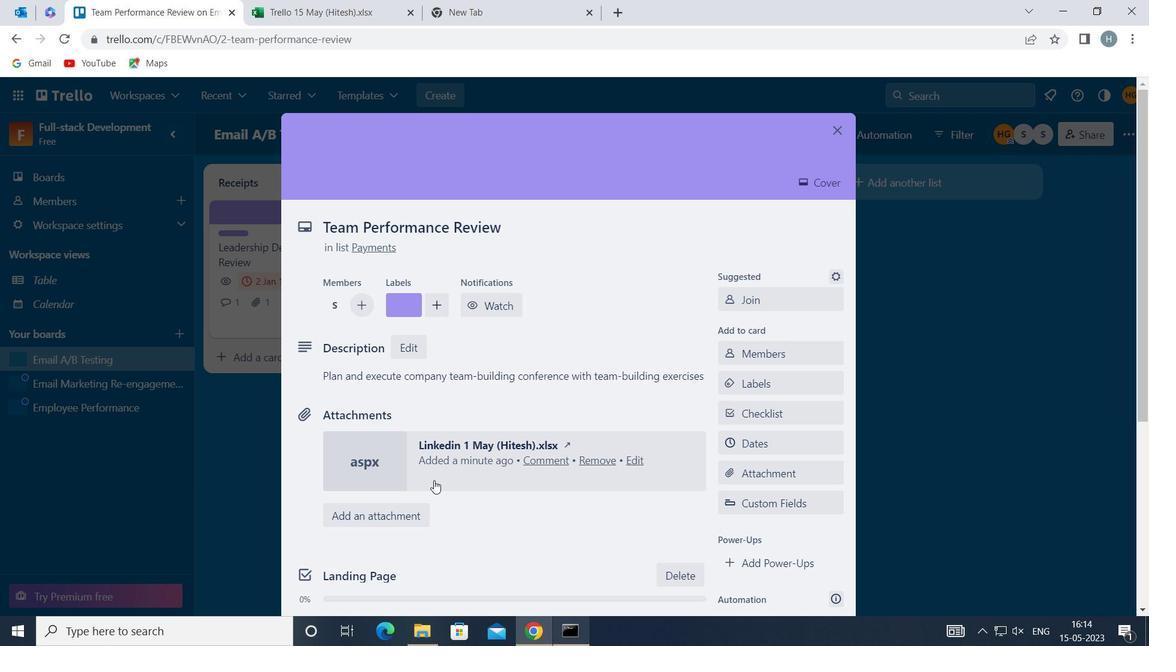 
Action: Mouse moved to (483, 459)
Screenshot: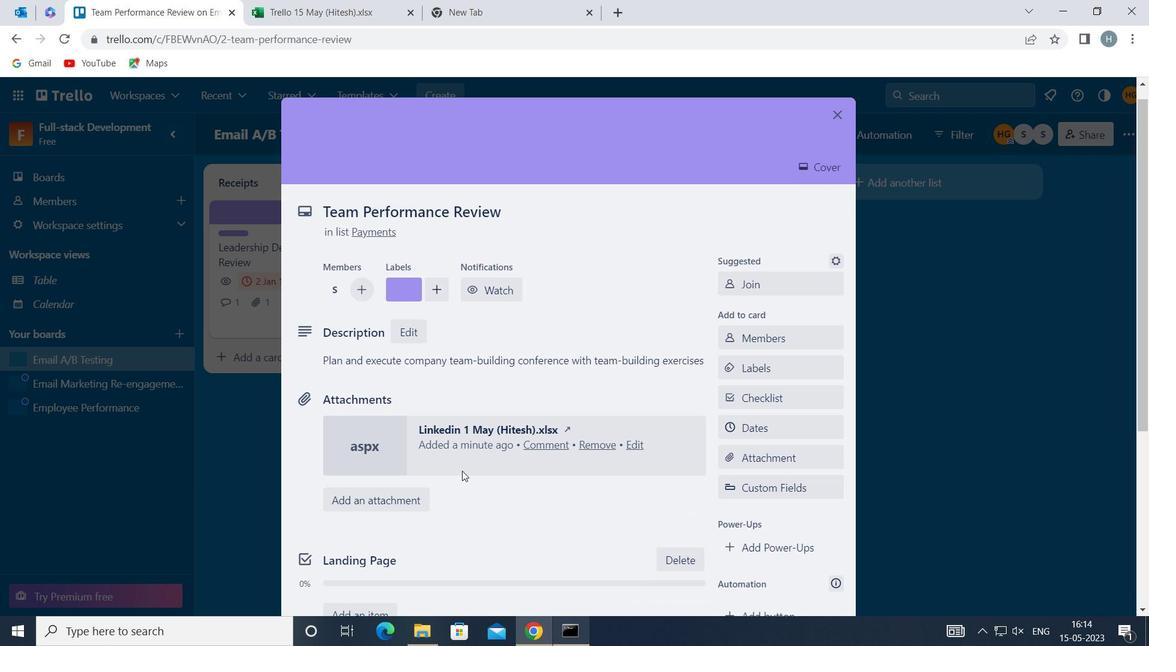 
Action: Mouse scrolled (483, 459) with delta (0, 0)
Screenshot: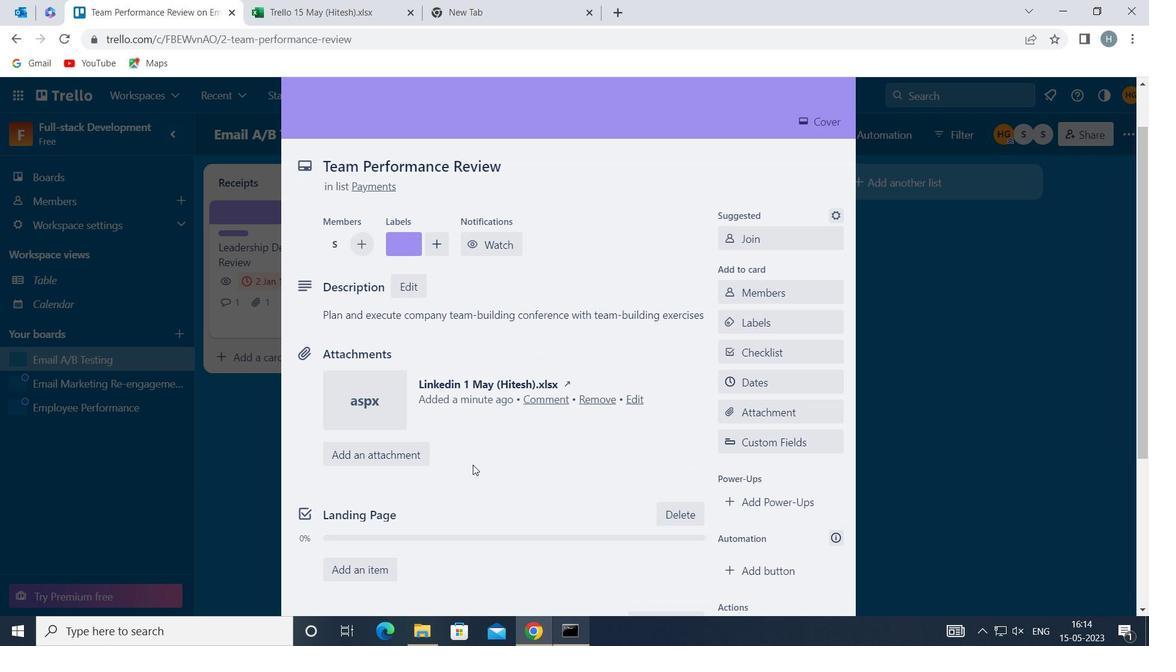 
Action: Mouse scrolled (483, 459) with delta (0, 0)
Screenshot: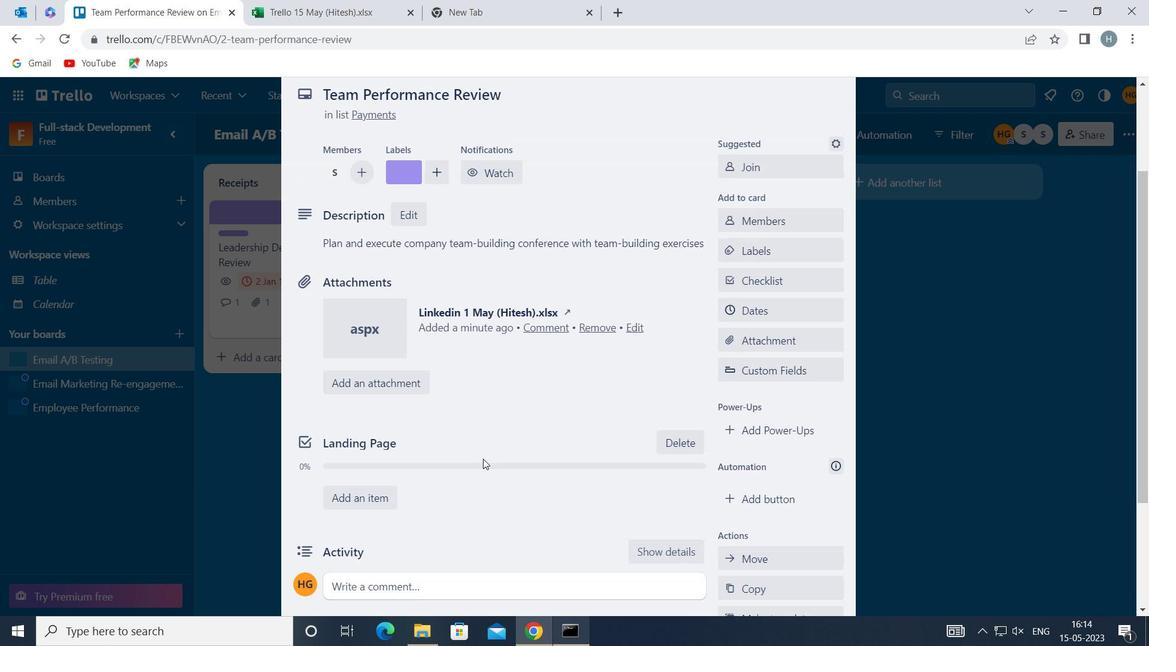 
Action: Mouse moved to (497, 425)
Screenshot: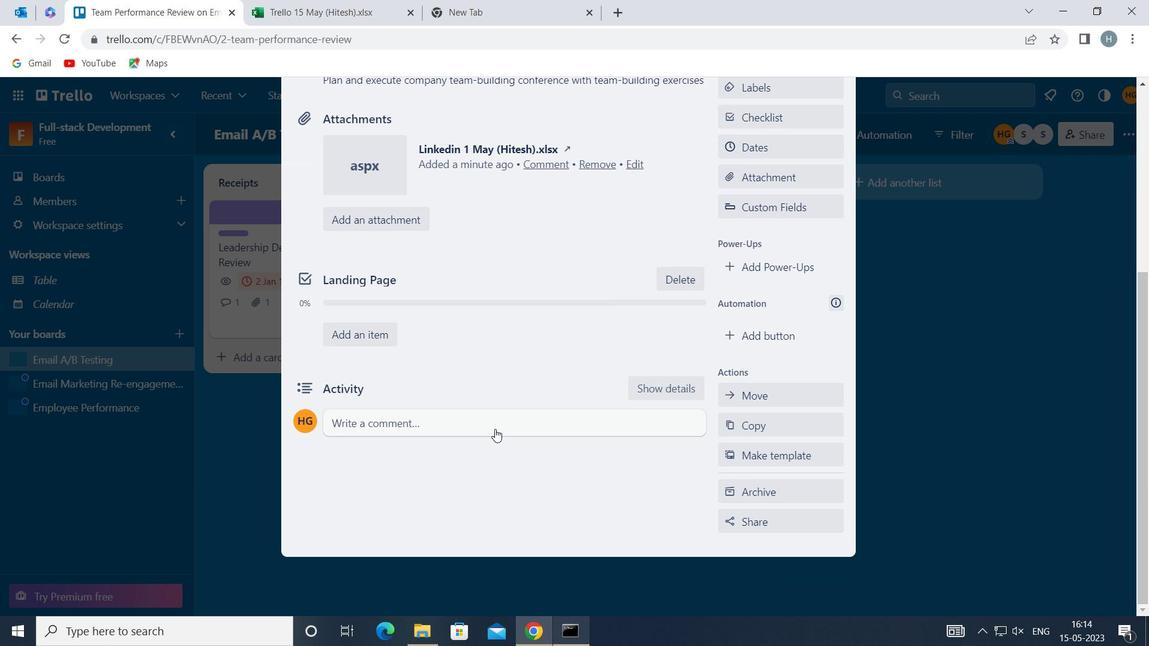 
Action: Mouse pressed left at (497, 425)
Screenshot: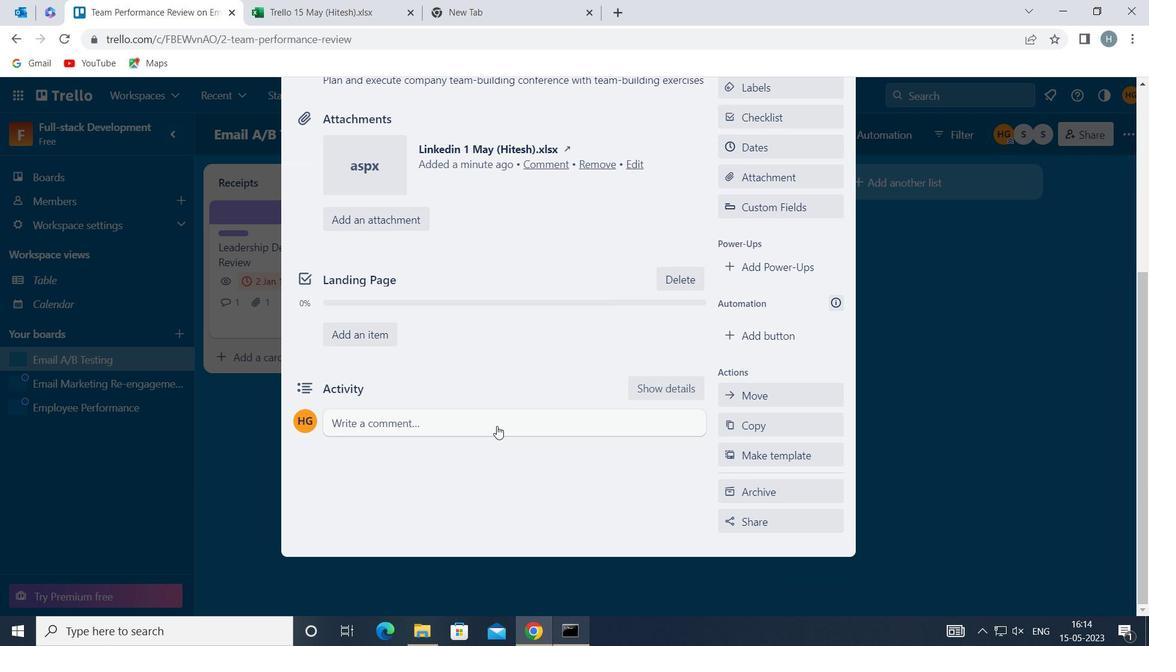 
Action: Key pressed <Key.shift>ATTENTION<Key.space>TO<Key.space>DETAIL<Key.space>IS<Key.space>CRITICAL<Key.space>FORV<Key.backspace><Key.space>THIS<Key.space>TASK,<Key.space>SO<Key.space>LET<Key.space>US<Key.space>MAK
Screenshot: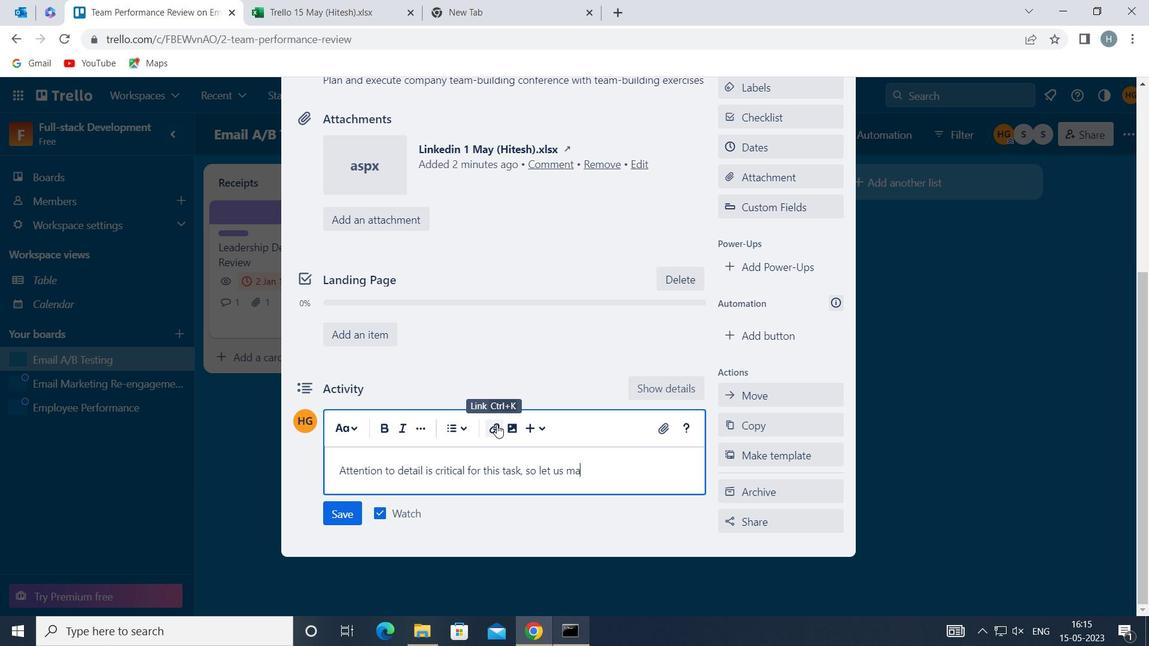 
Action: Mouse moved to (497, 424)
Screenshot: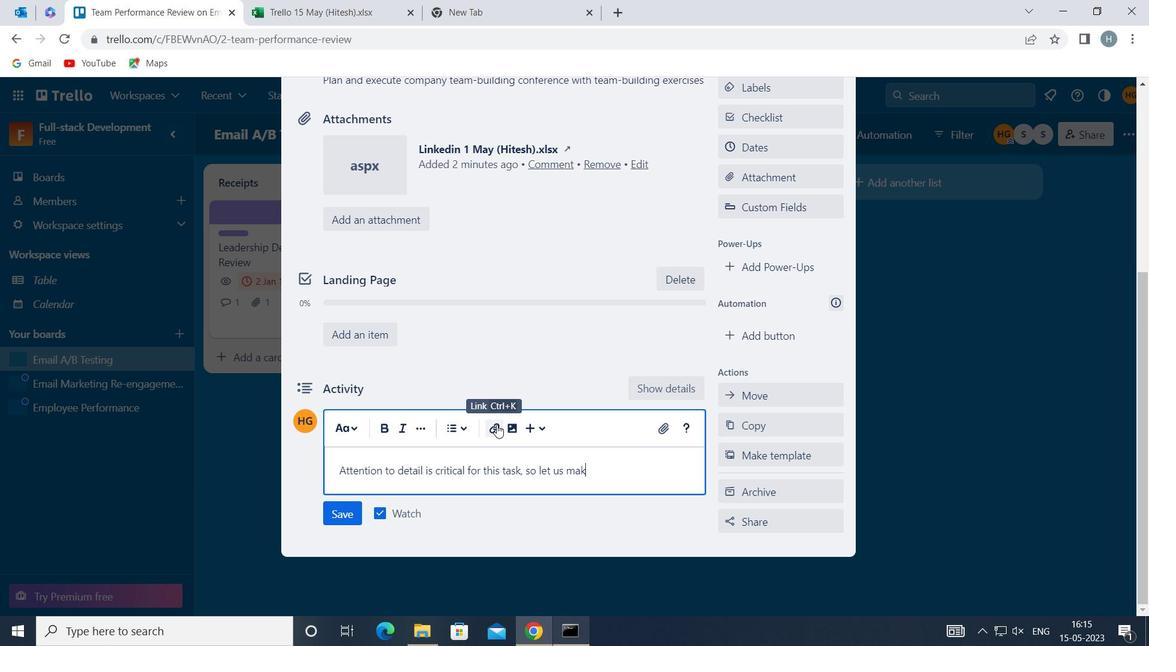 
Action: Key pressed E<Key.space>SURE<Key.space>WE<Key.space>DO<Key.space>NOT<Key.space>MISS<Key.space>ANYTHING<Key.space>IMPORTANT<Key.space>
Screenshot: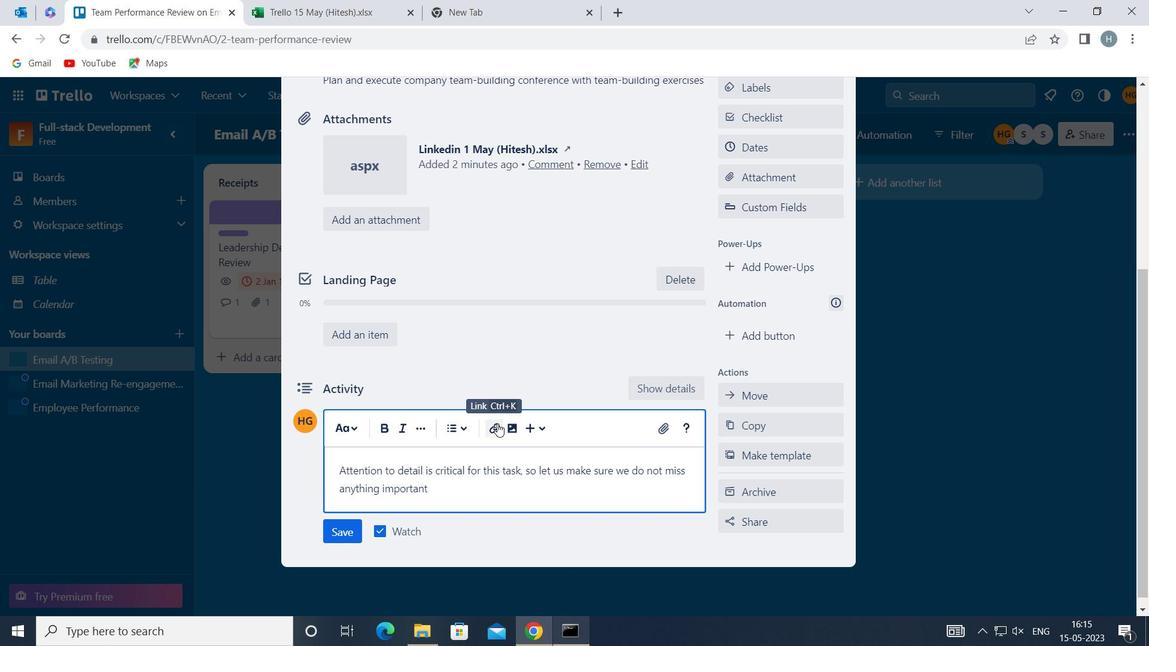 
Action: Mouse moved to (350, 537)
Screenshot: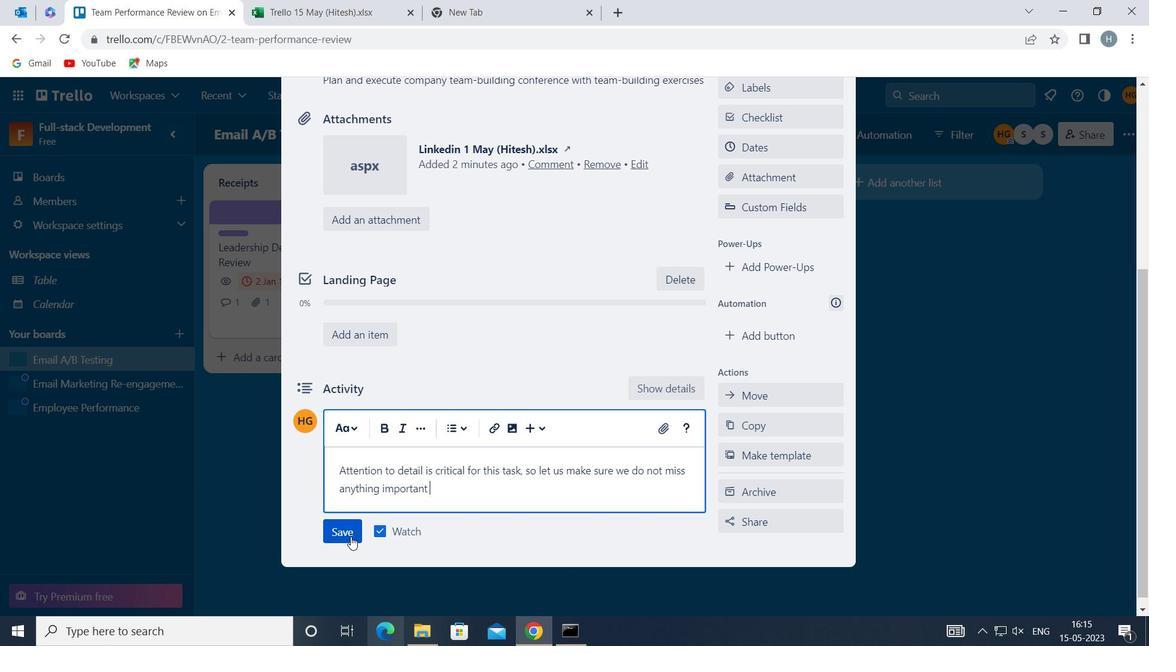 
Action: Mouse pressed left at (350, 537)
Screenshot: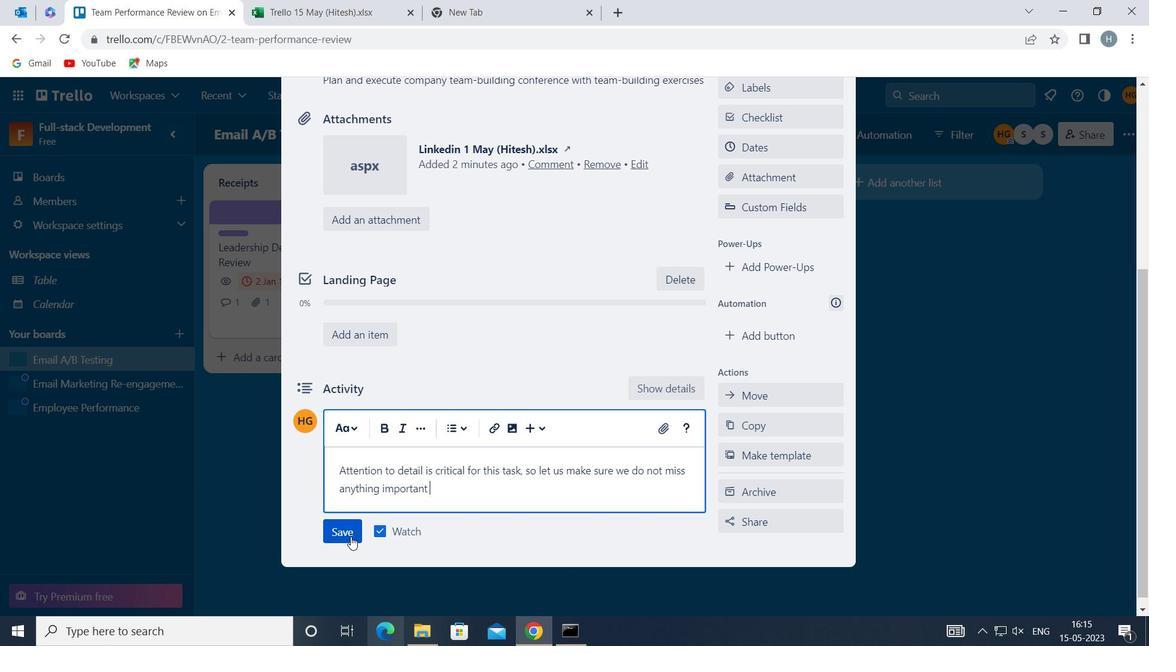 
Action: Mouse moved to (794, 148)
Screenshot: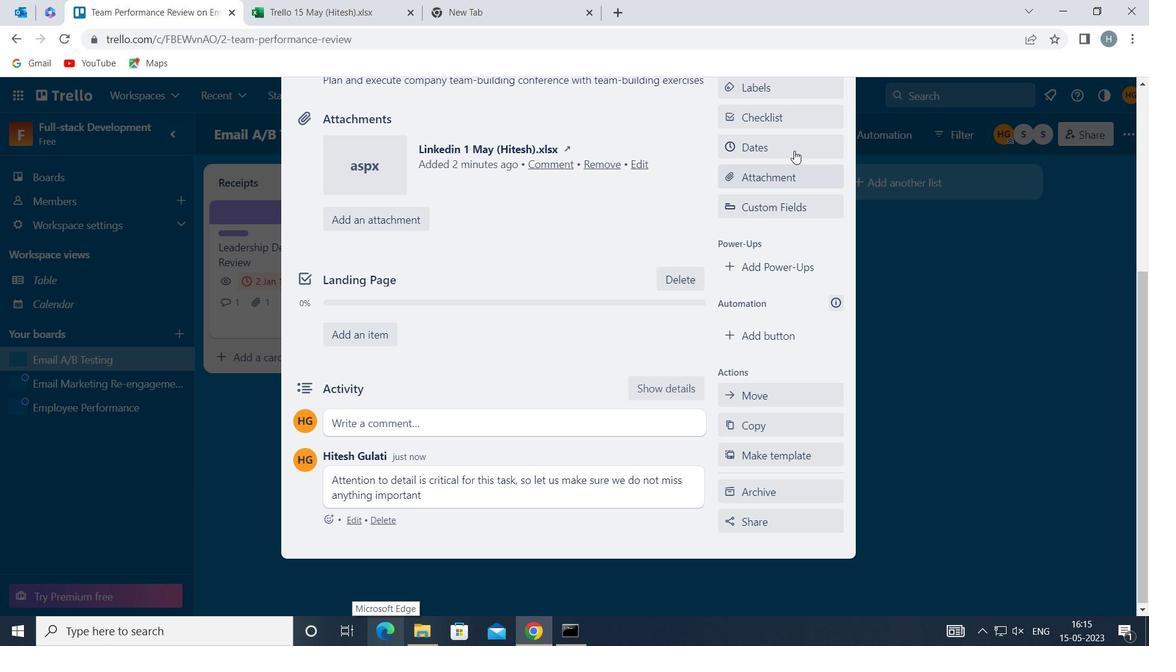 
Action: Mouse pressed left at (794, 148)
Screenshot: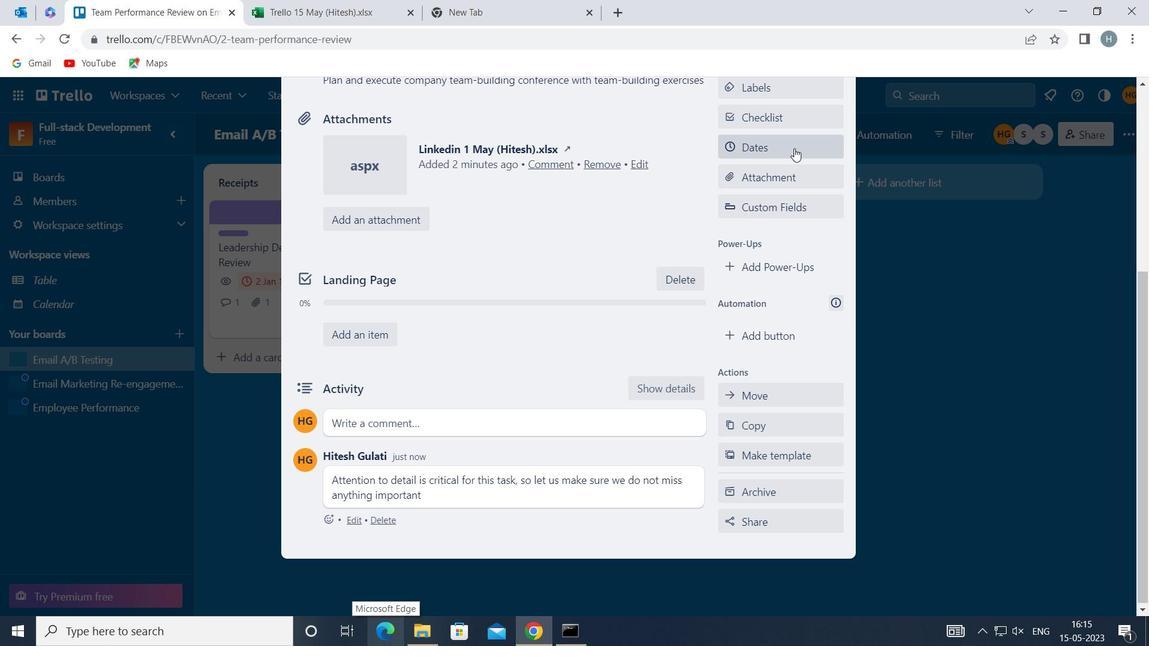 
Action: Mouse moved to (734, 401)
Screenshot: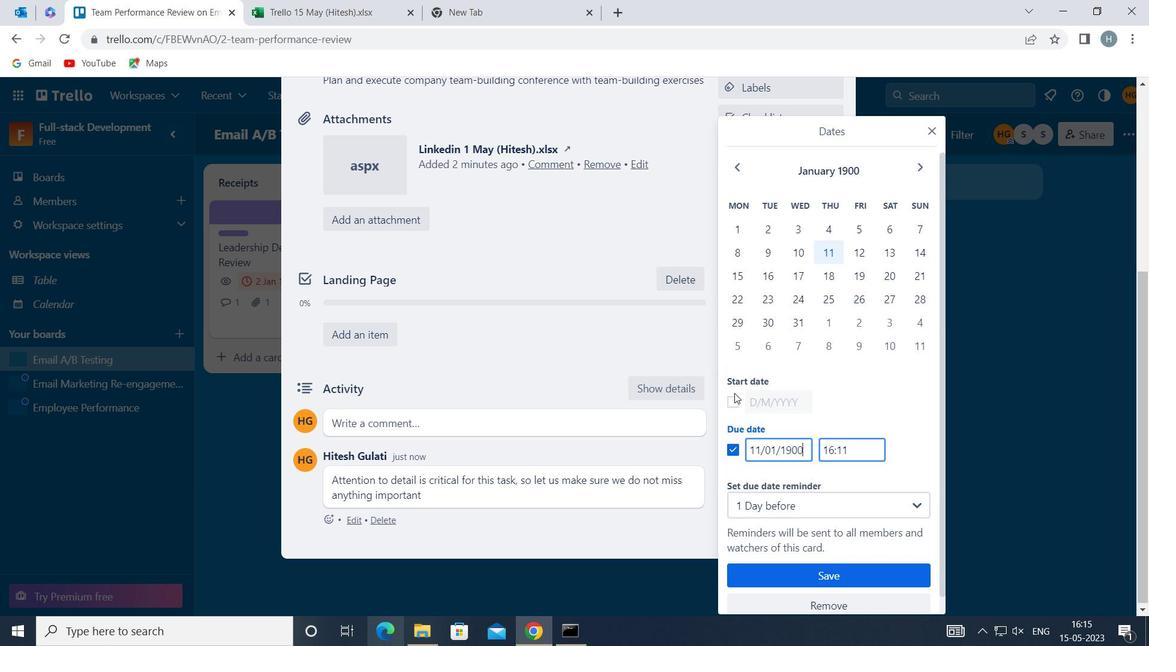 
Action: Mouse pressed left at (734, 401)
Screenshot: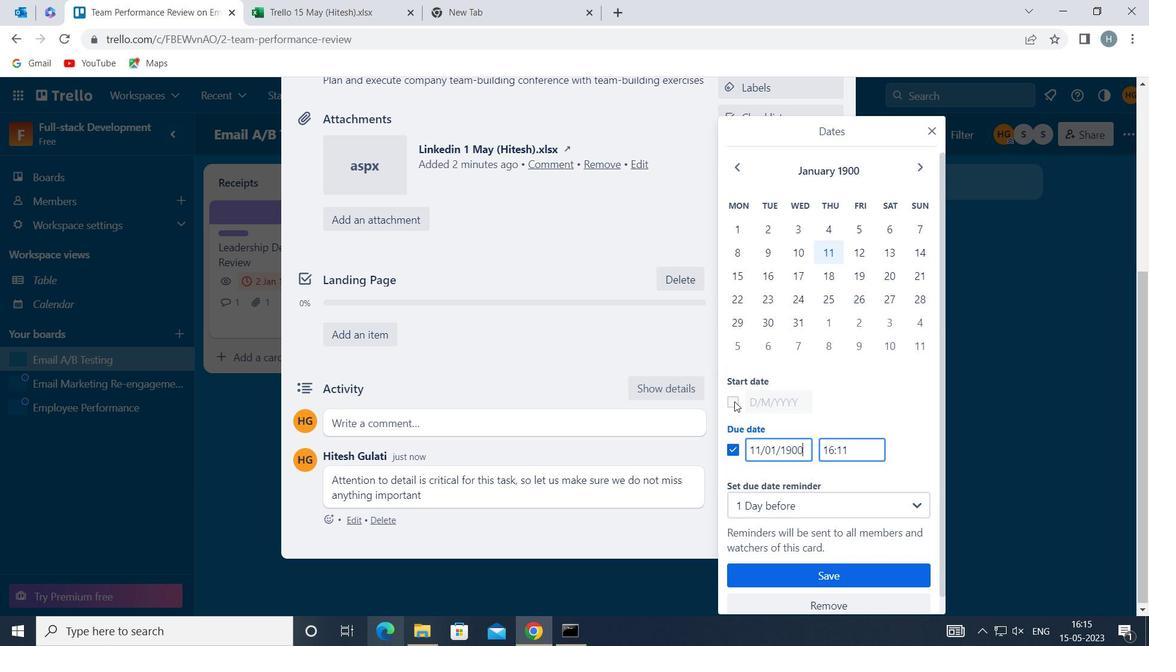 
Action: Mouse moved to (753, 397)
Screenshot: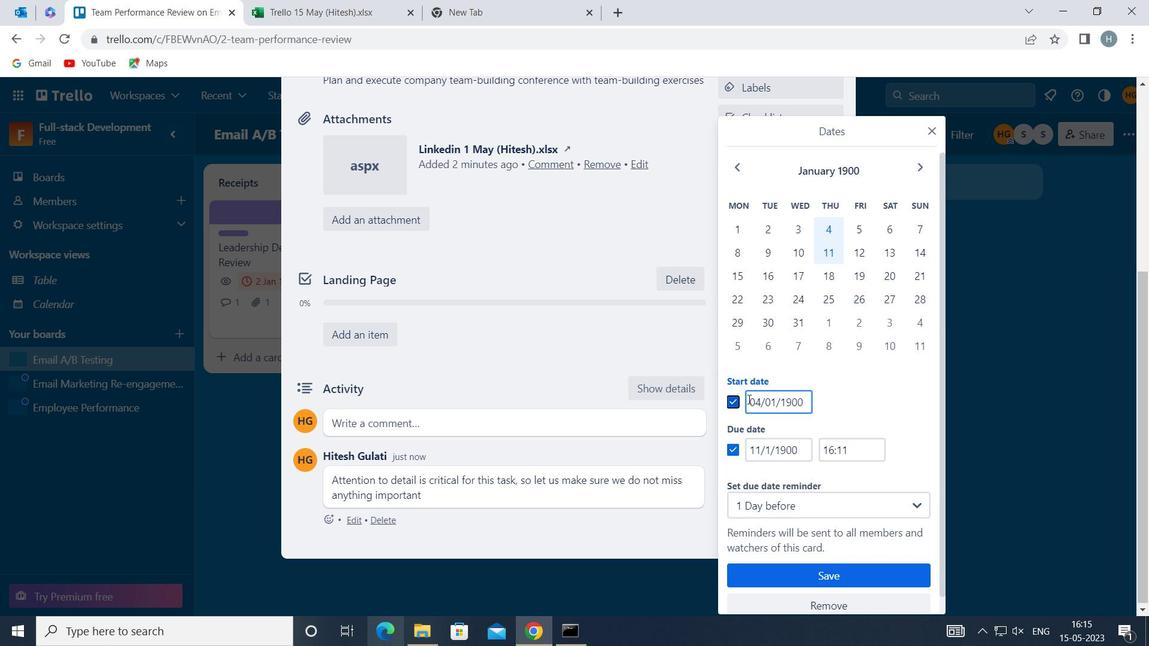
Action: Mouse pressed left at (753, 397)
Screenshot: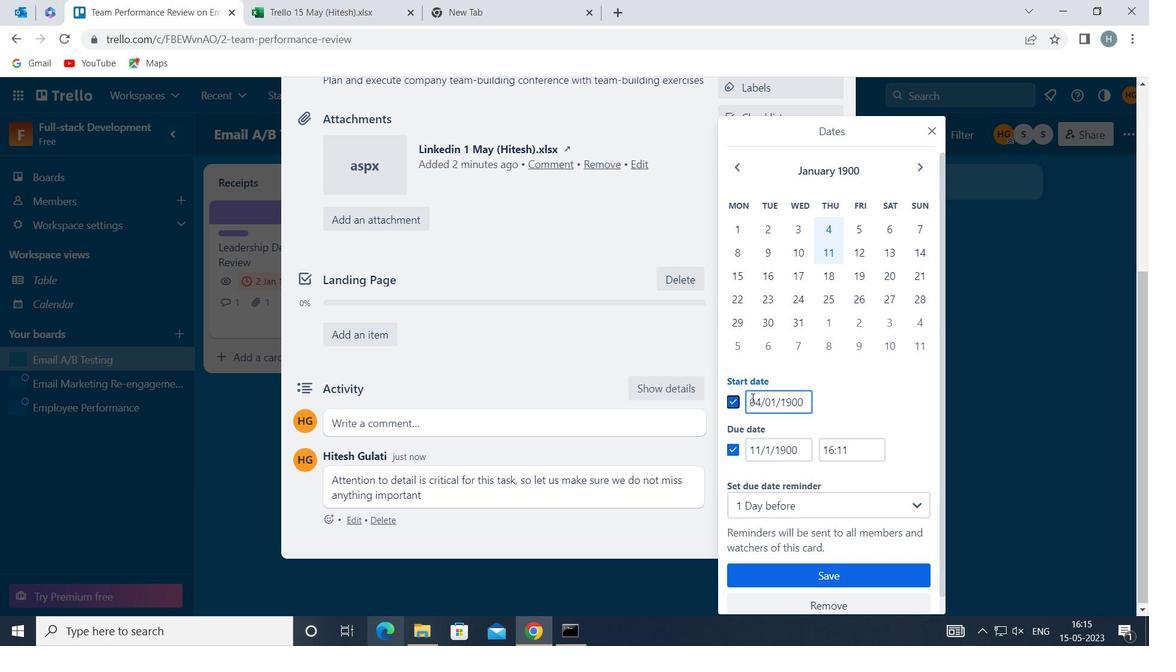 
Action: Mouse moved to (754, 396)
Screenshot: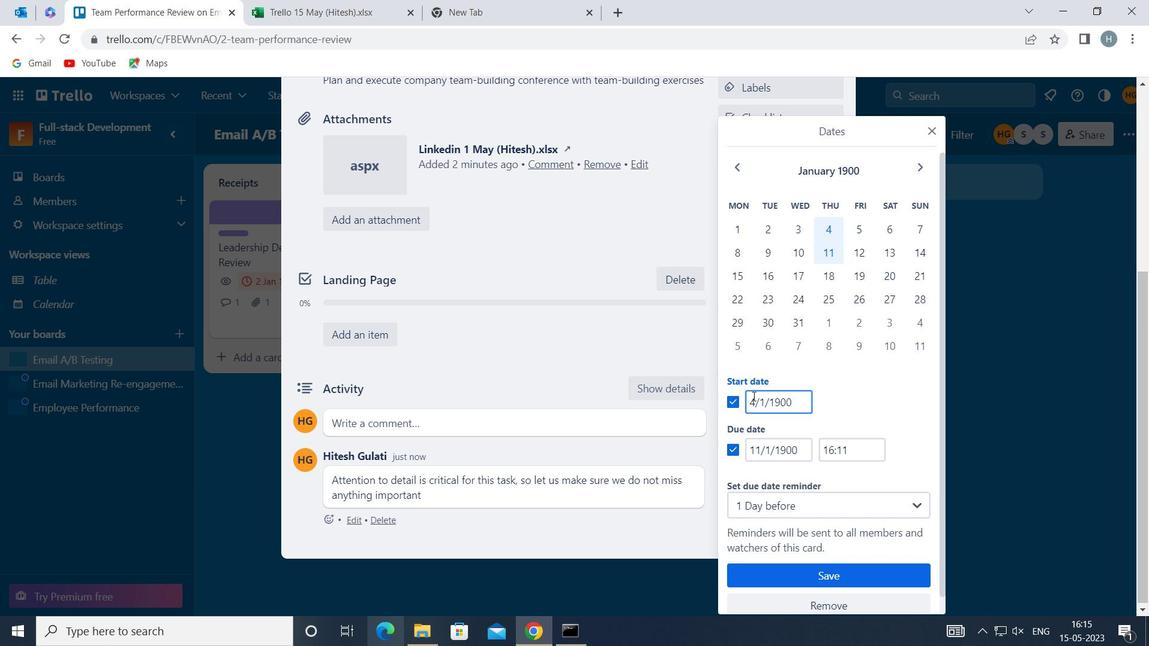 
Action: Key pressed <Key.backspace>5
Screenshot: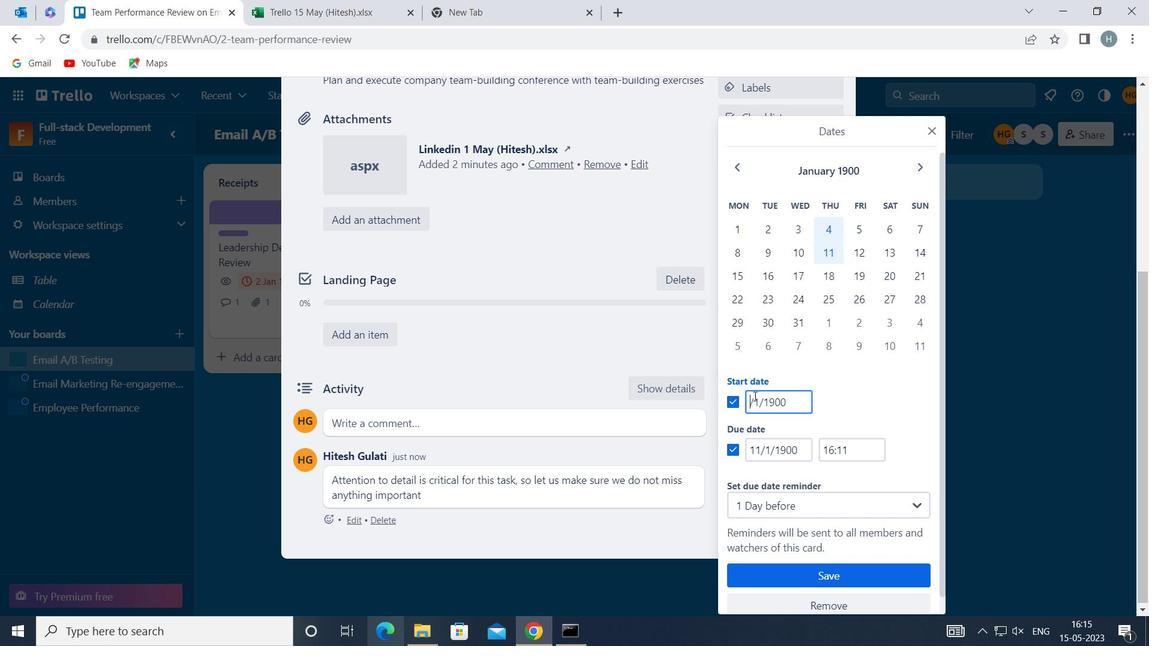 
Action: Mouse moved to (751, 448)
Screenshot: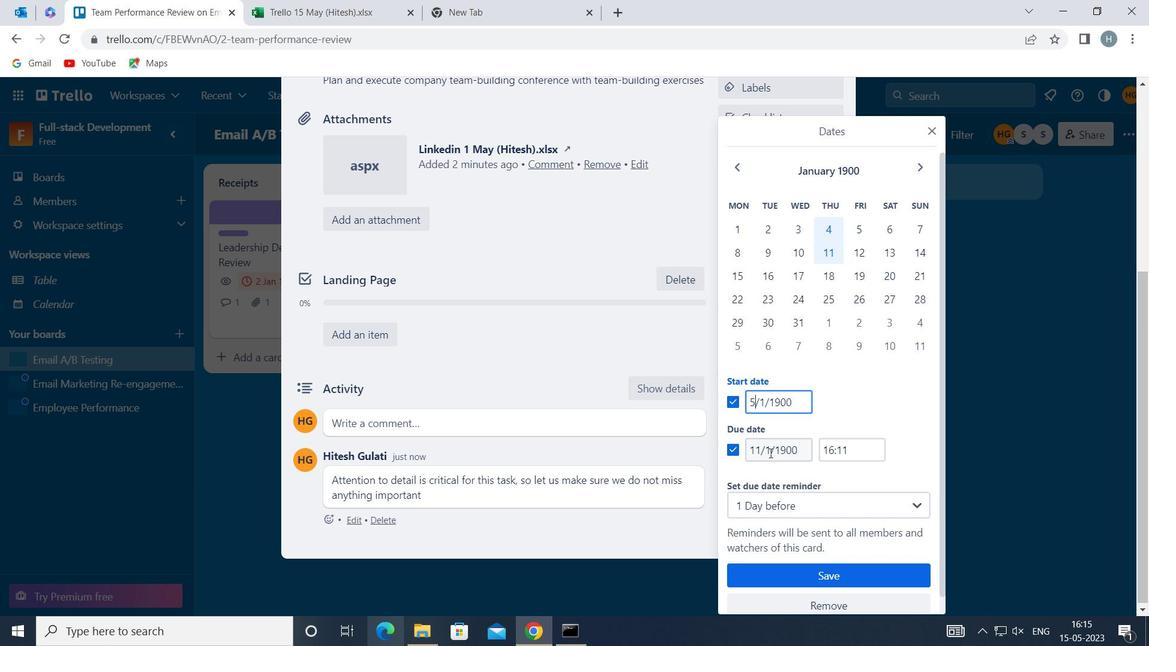 
Action: Mouse pressed left at (751, 448)
Screenshot: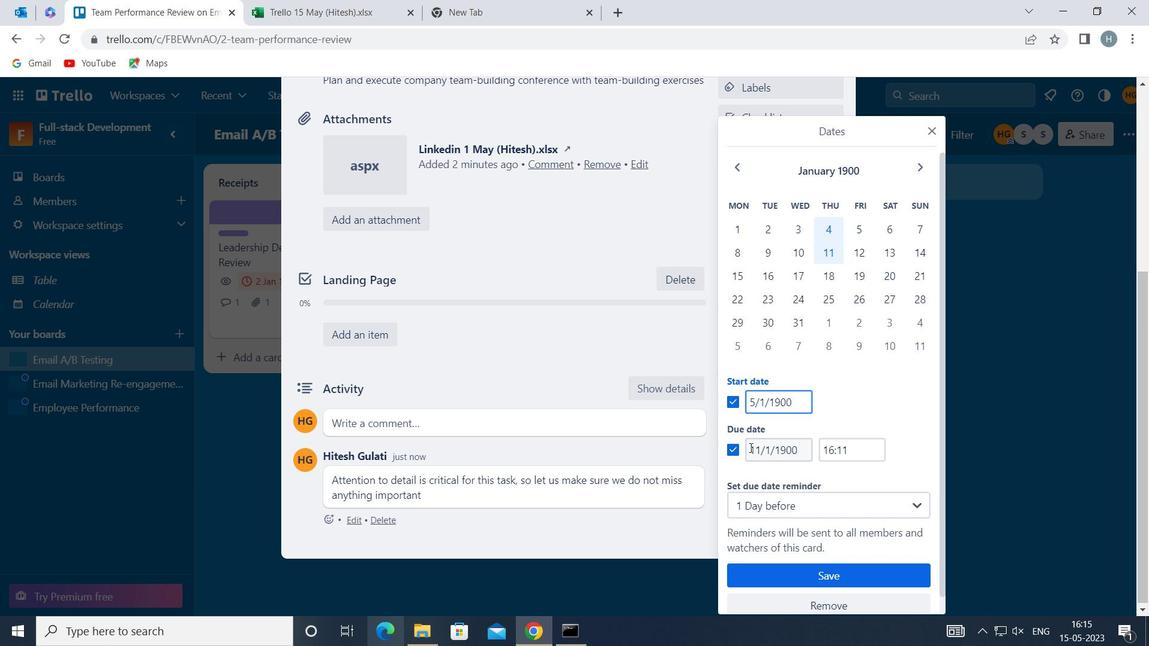 
Action: Key pressed <Key.right><Key.right><Key.backspace>2
Screenshot: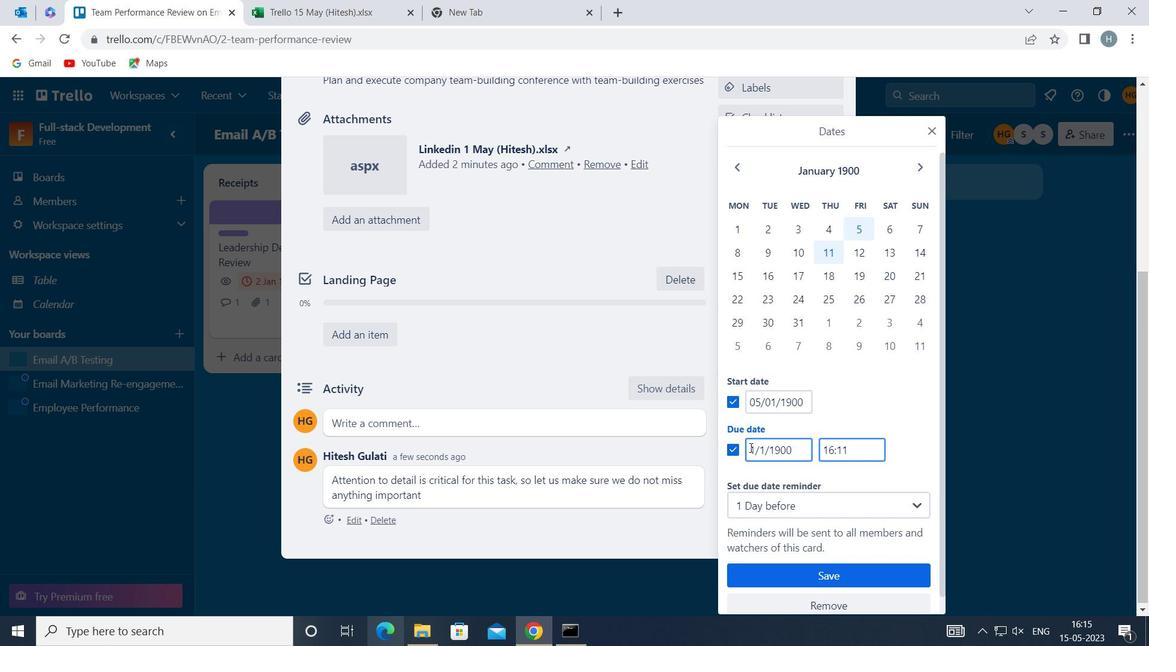 
Action: Mouse moved to (809, 574)
Screenshot: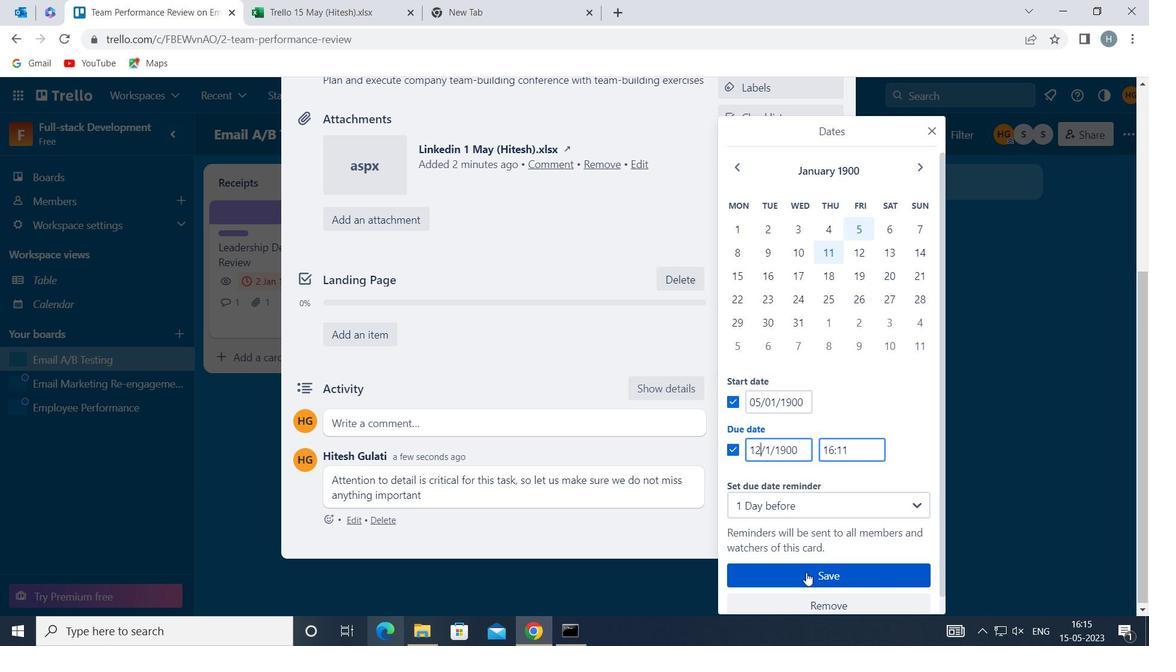 
Action: Mouse pressed left at (809, 574)
Screenshot: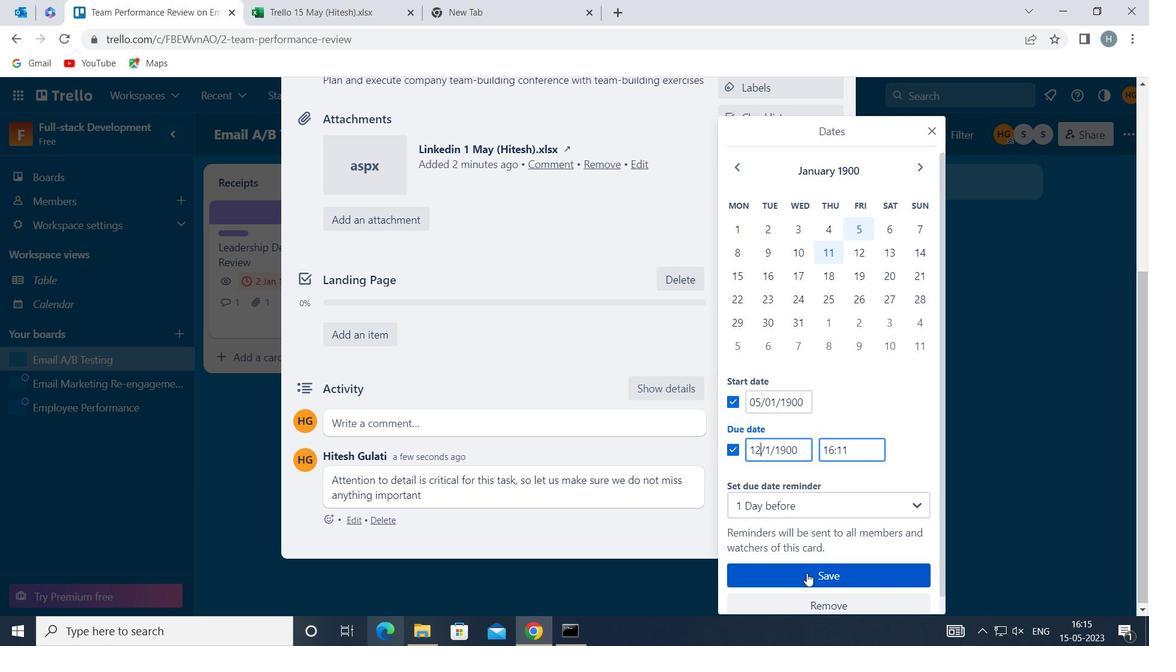 
Action: Mouse moved to (721, 327)
Screenshot: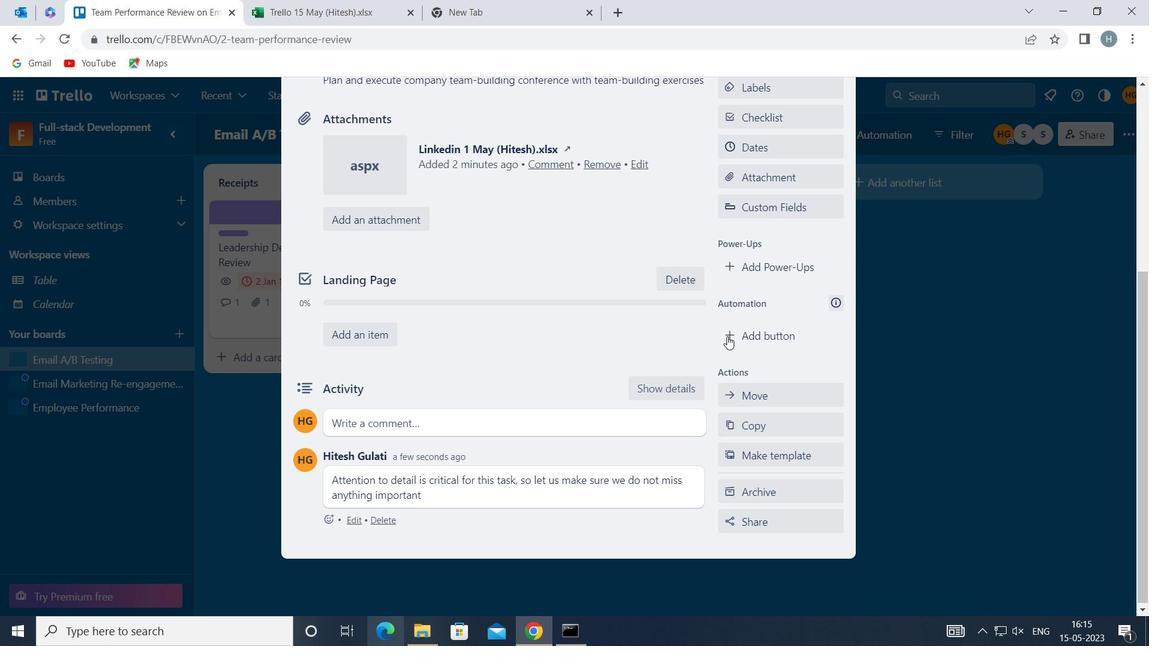 
